 Task: In the Company johnsonandjohnson.com, Log SMS with description: 'Followed up via SMS with a lead who attended our recent webinar.'; Add date: '12 September, 2023' and time 5:00:PM; Add contact from the company's contact and save. Logged in from softage.10@softage.net
Action: Mouse moved to (116, 77)
Screenshot: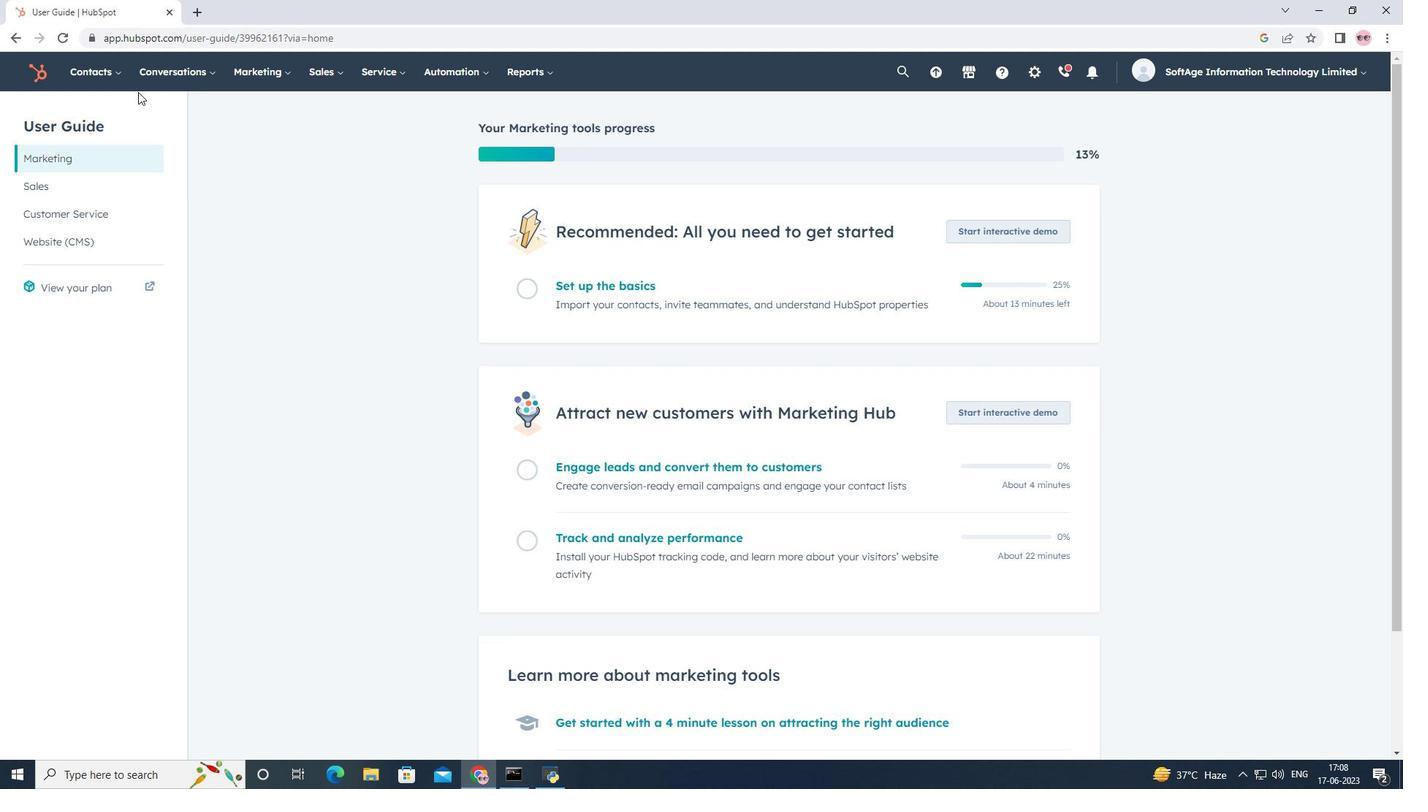 
Action: Mouse pressed left at (116, 77)
Screenshot: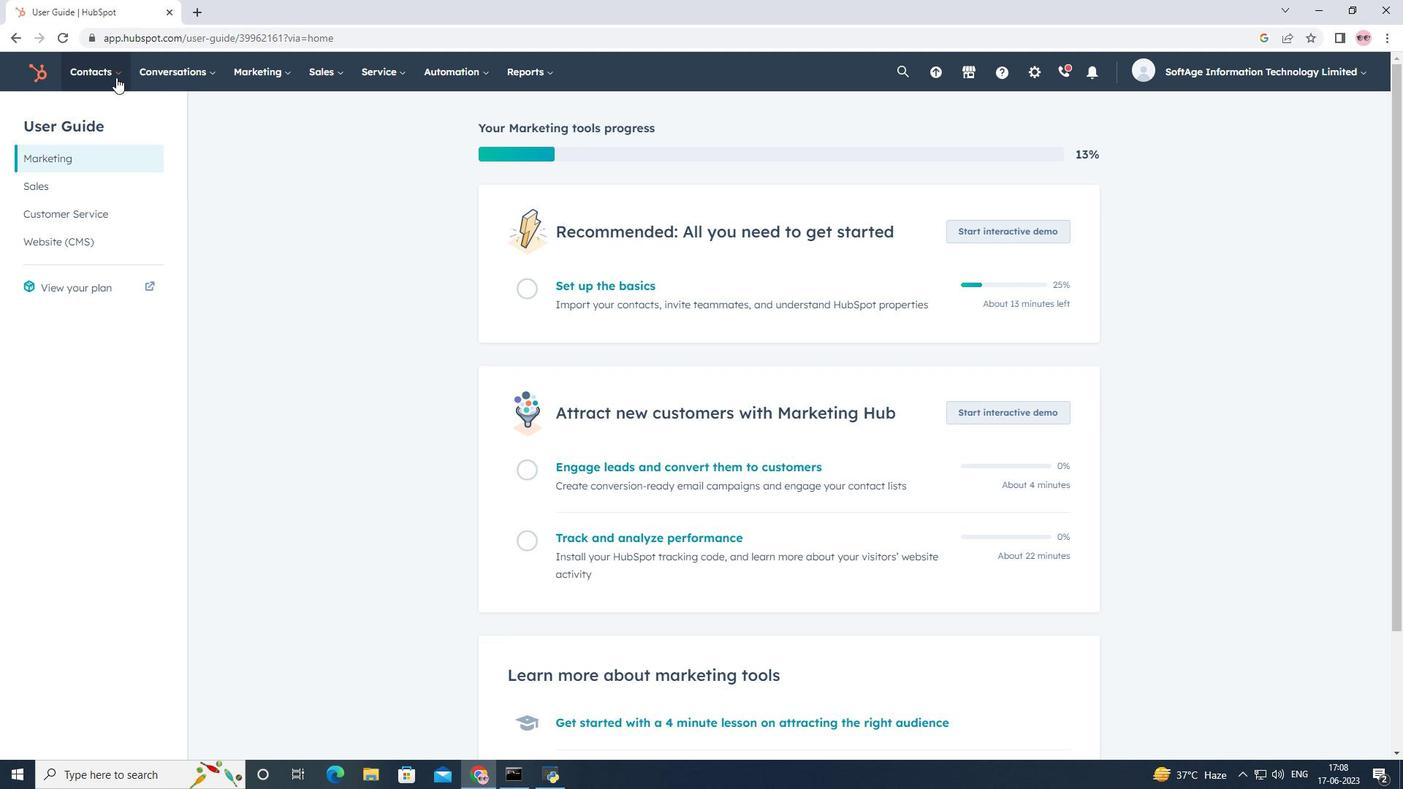 
Action: Mouse moved to (127, 141)
Screenshot: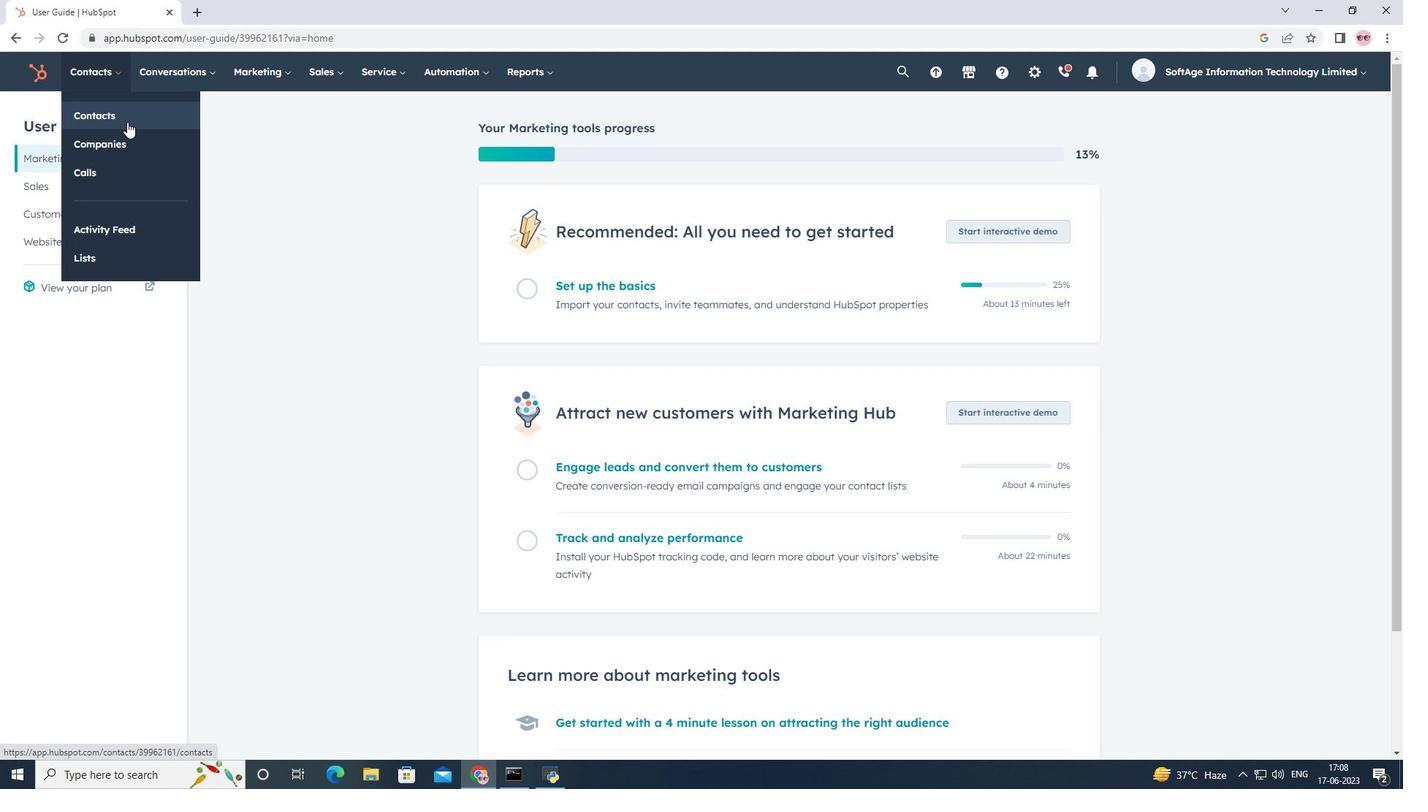 
Action: Mouse pressed left at (127, 141)
Screenshot: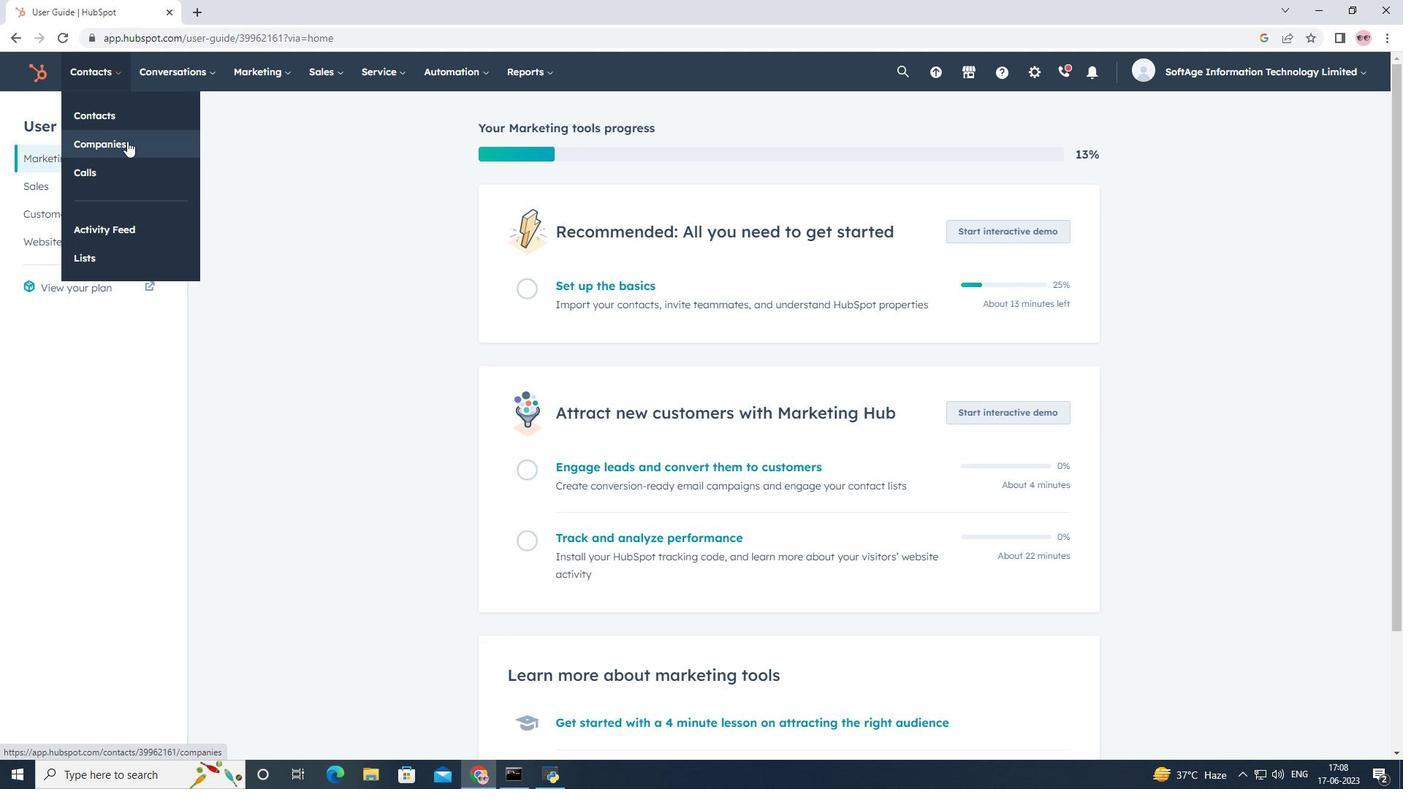 
Action: Mouse moved to (122, 234)
Screenshot: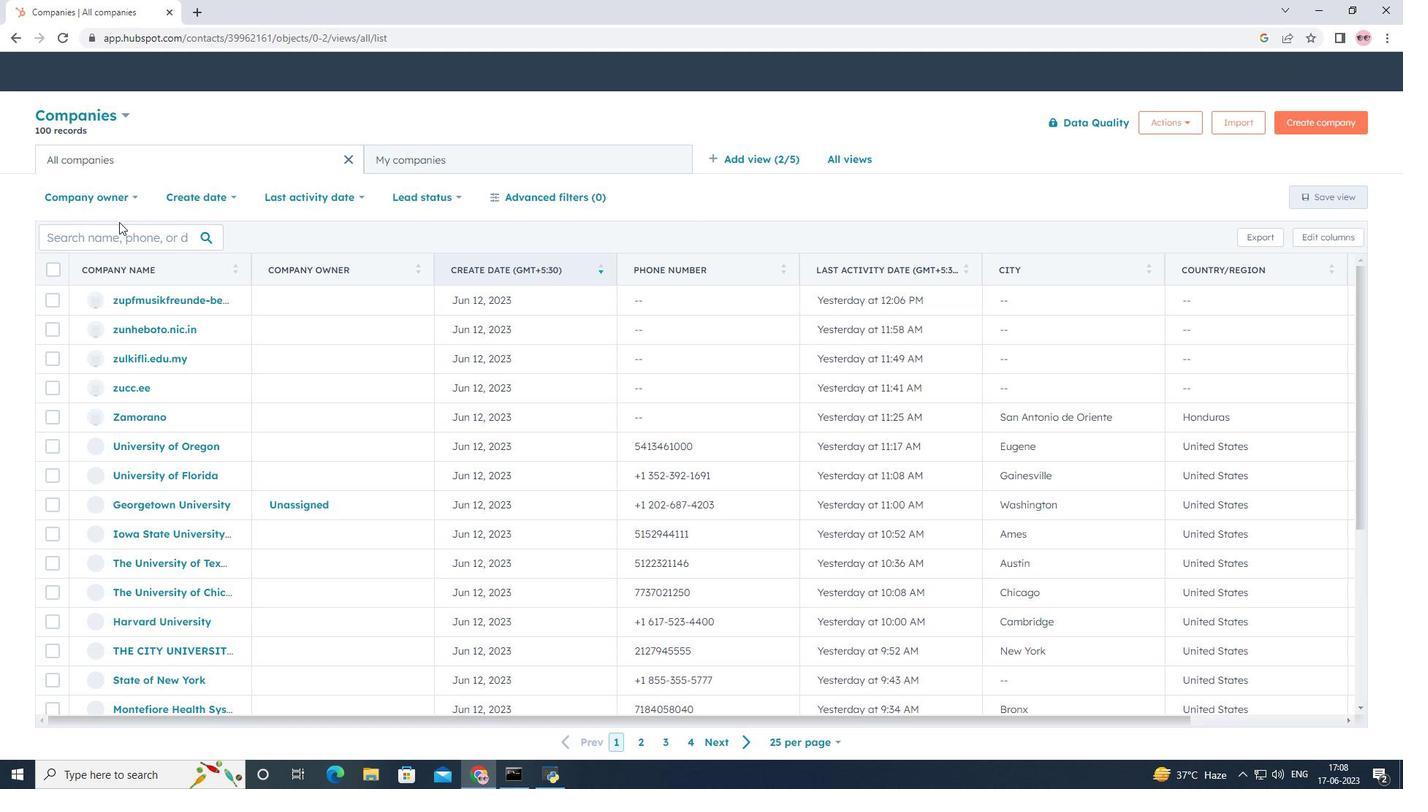 
Action: Mouse pressed left at (122, 234)
Screenshot: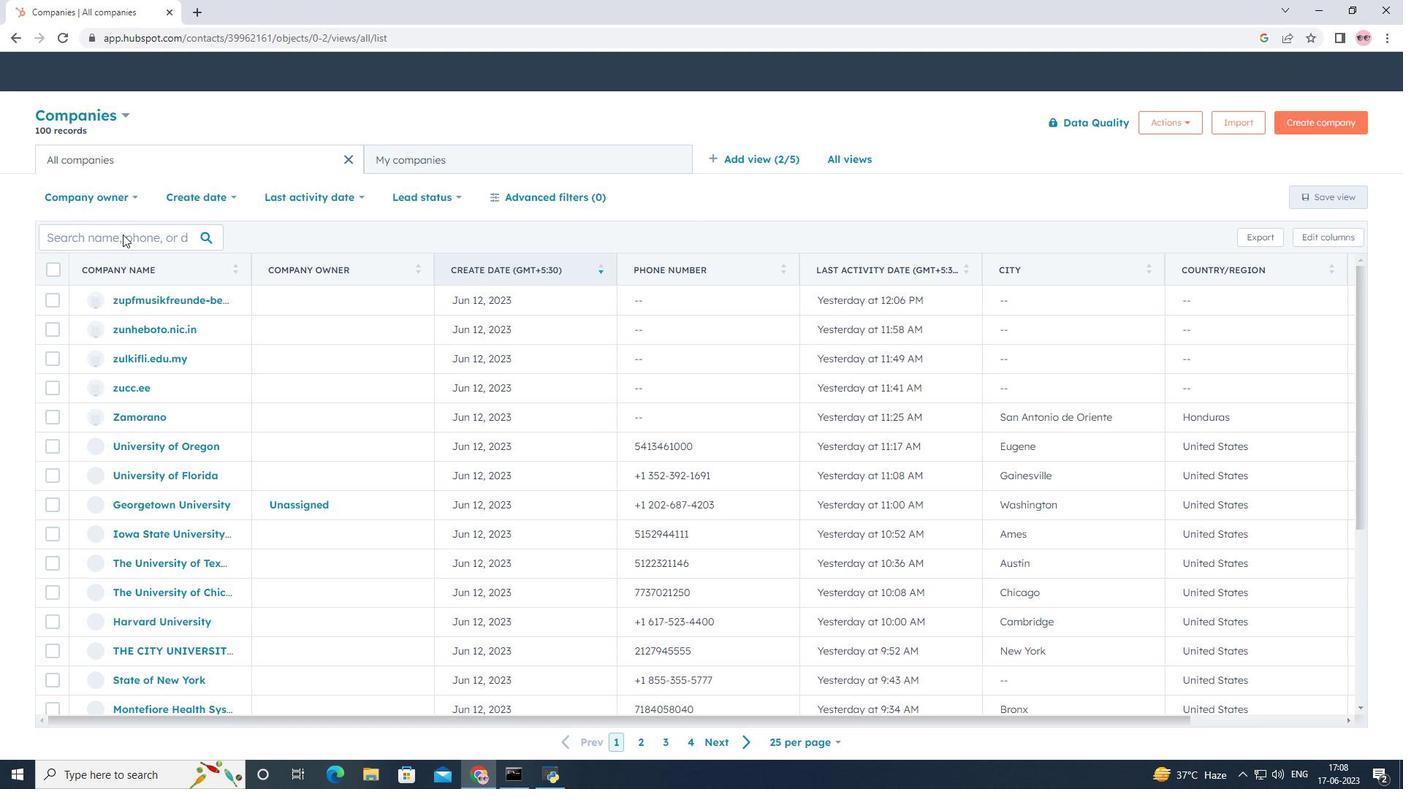 
Action: Key pressed johnsonandjohnson.com
Screenshot: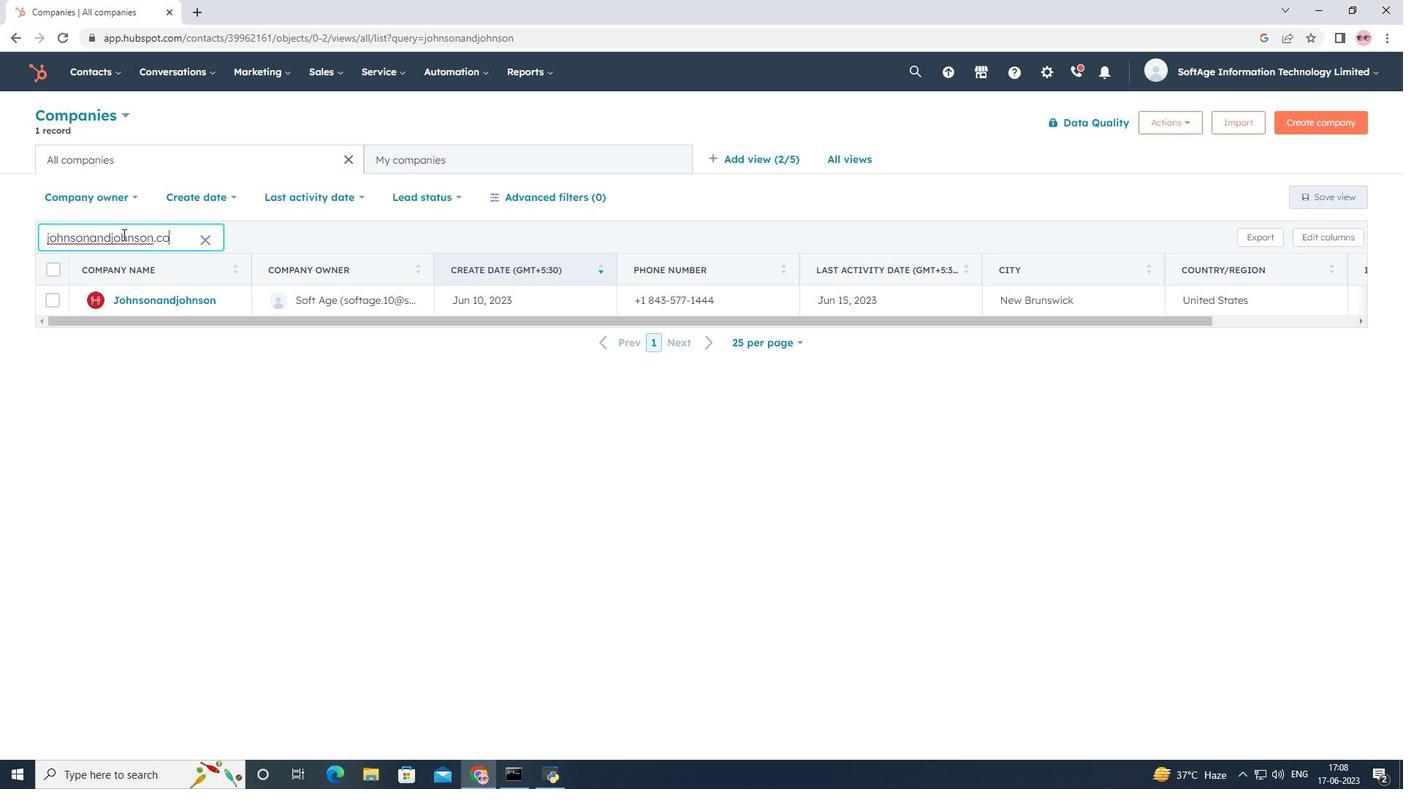 
Action: Mouse moved to (154, 301)
Screenshot: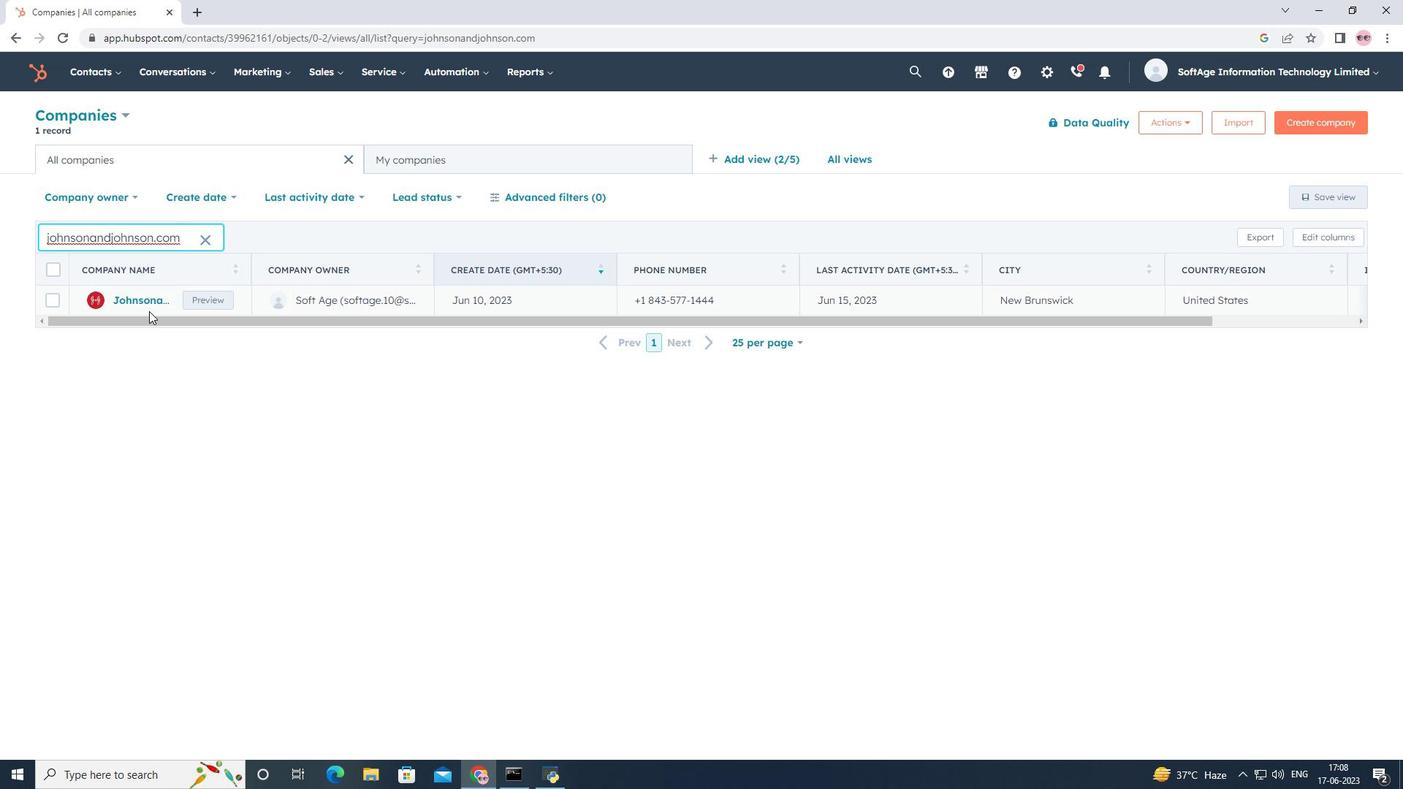 
Action: Mouse pressed left at (154, 301)
Screenshot: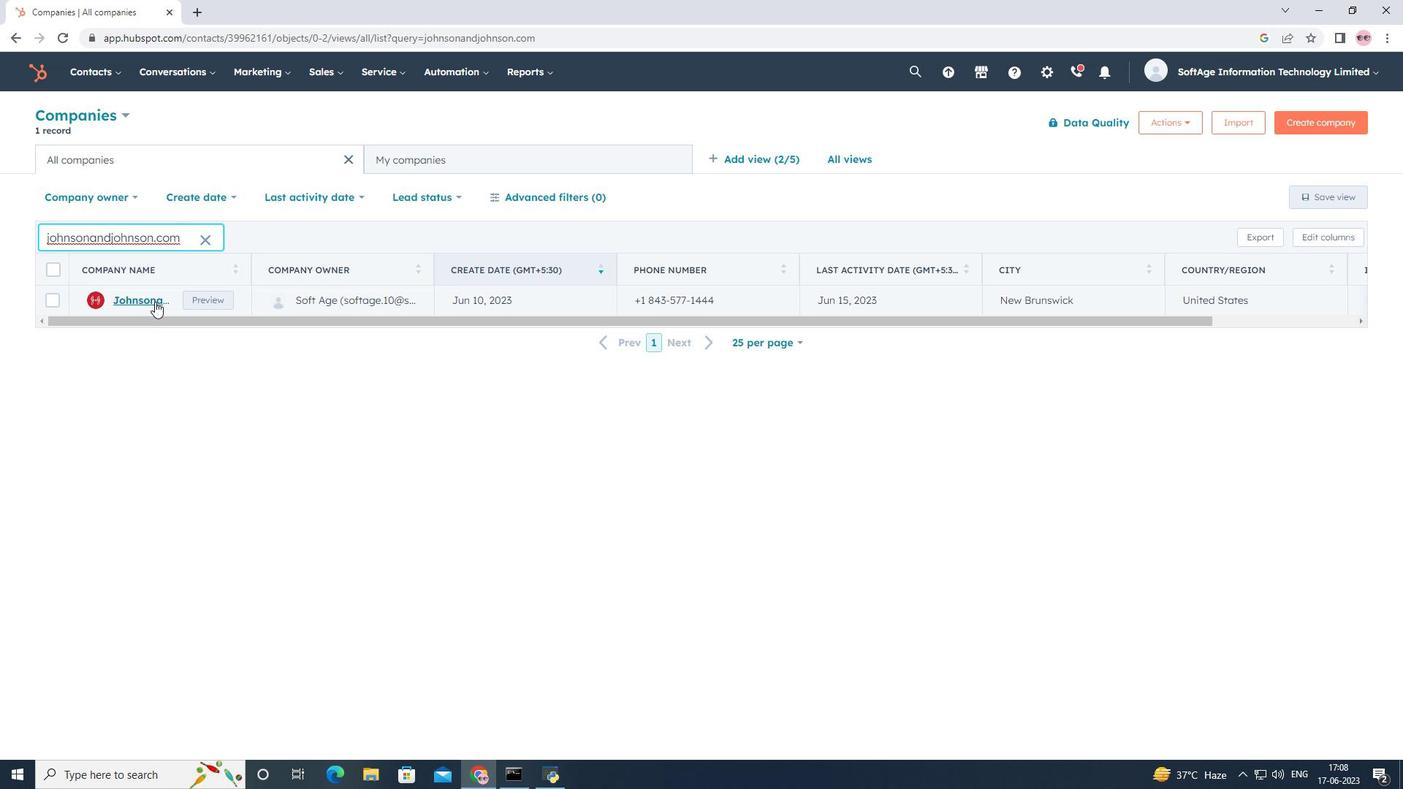 
Action: Mouse moved to (292, 238)
Screenshot: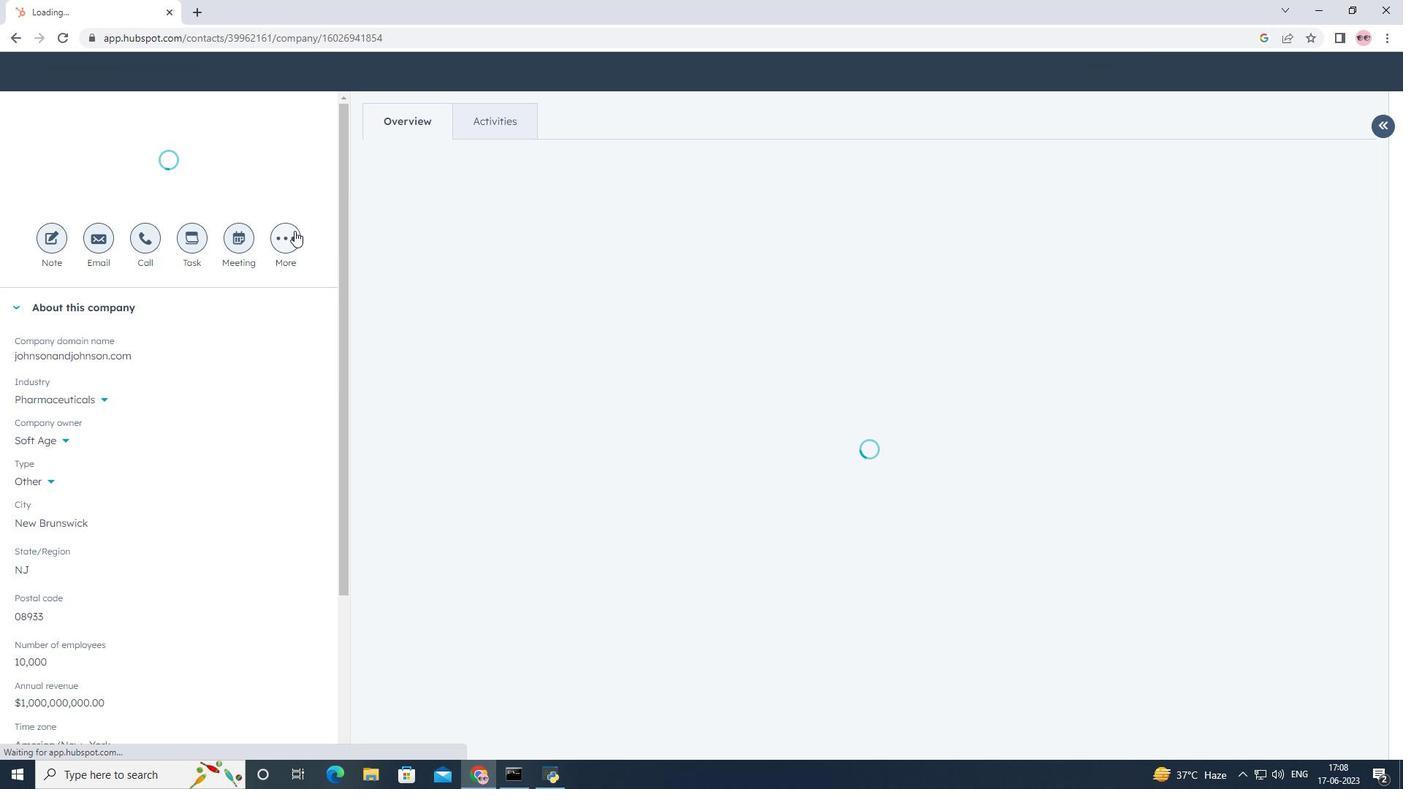 
Action: Mouse pressed left at (292, 238)
Screenshot: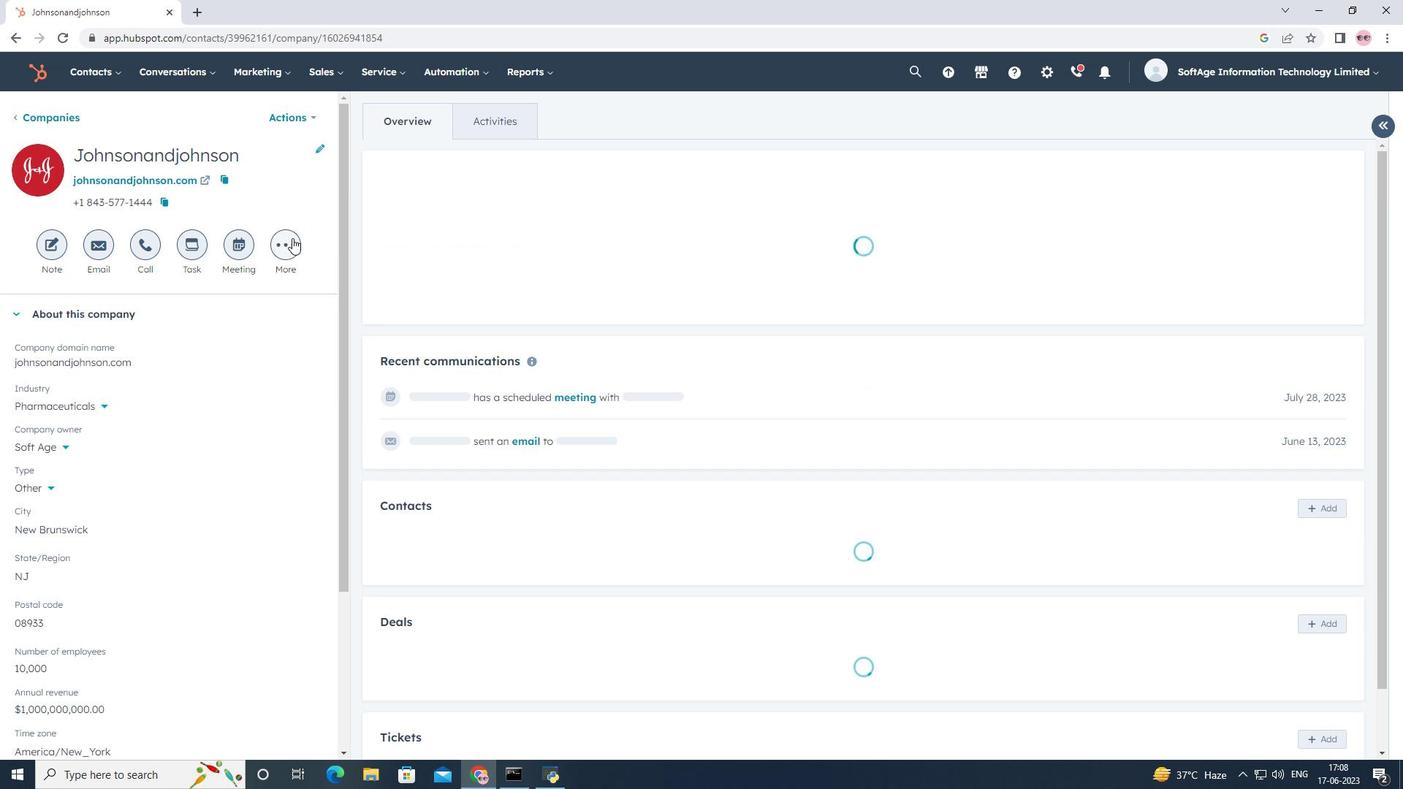 
Action: Mouse moved to (312, 282)
Screenshot: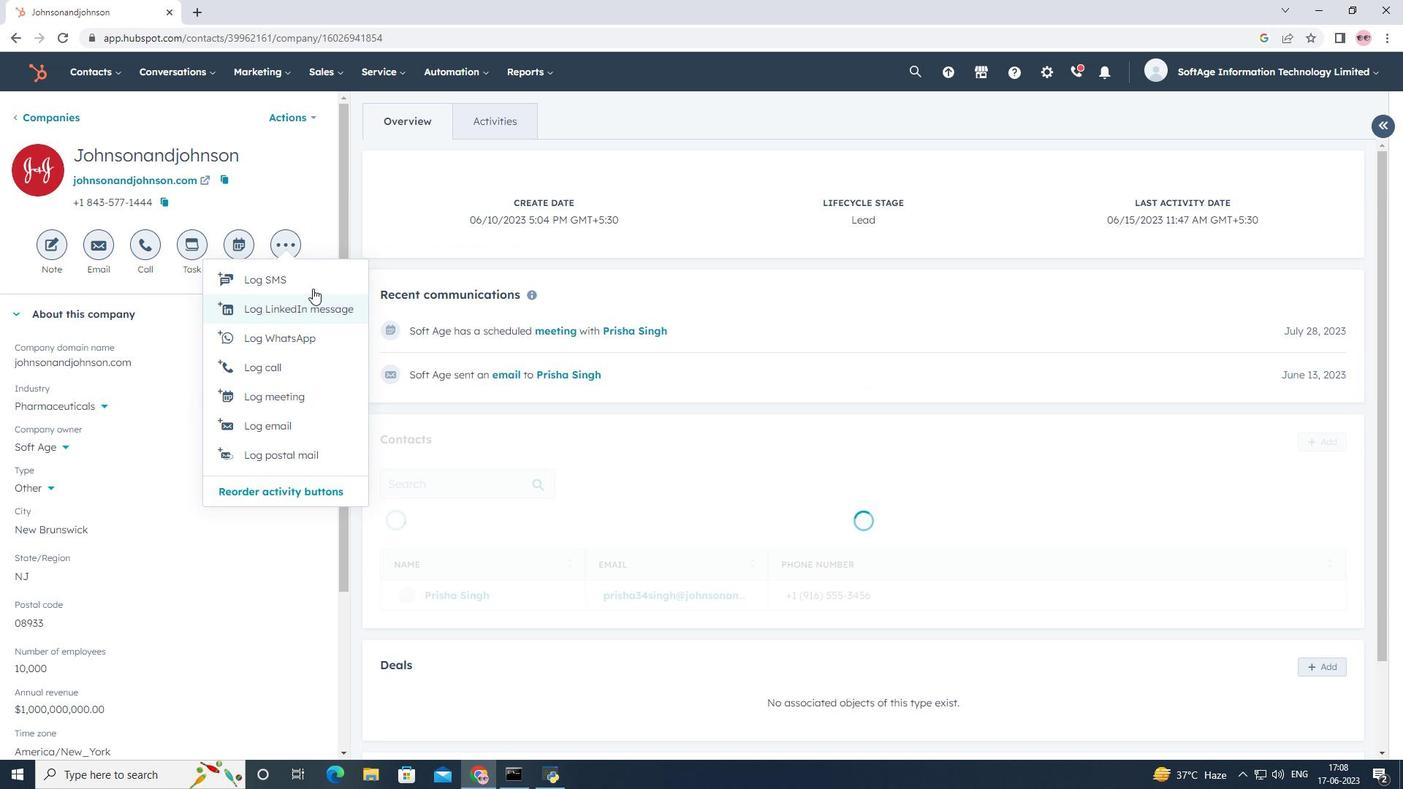 
Action: Mouse pressed left at (312, 282)
Screenshot: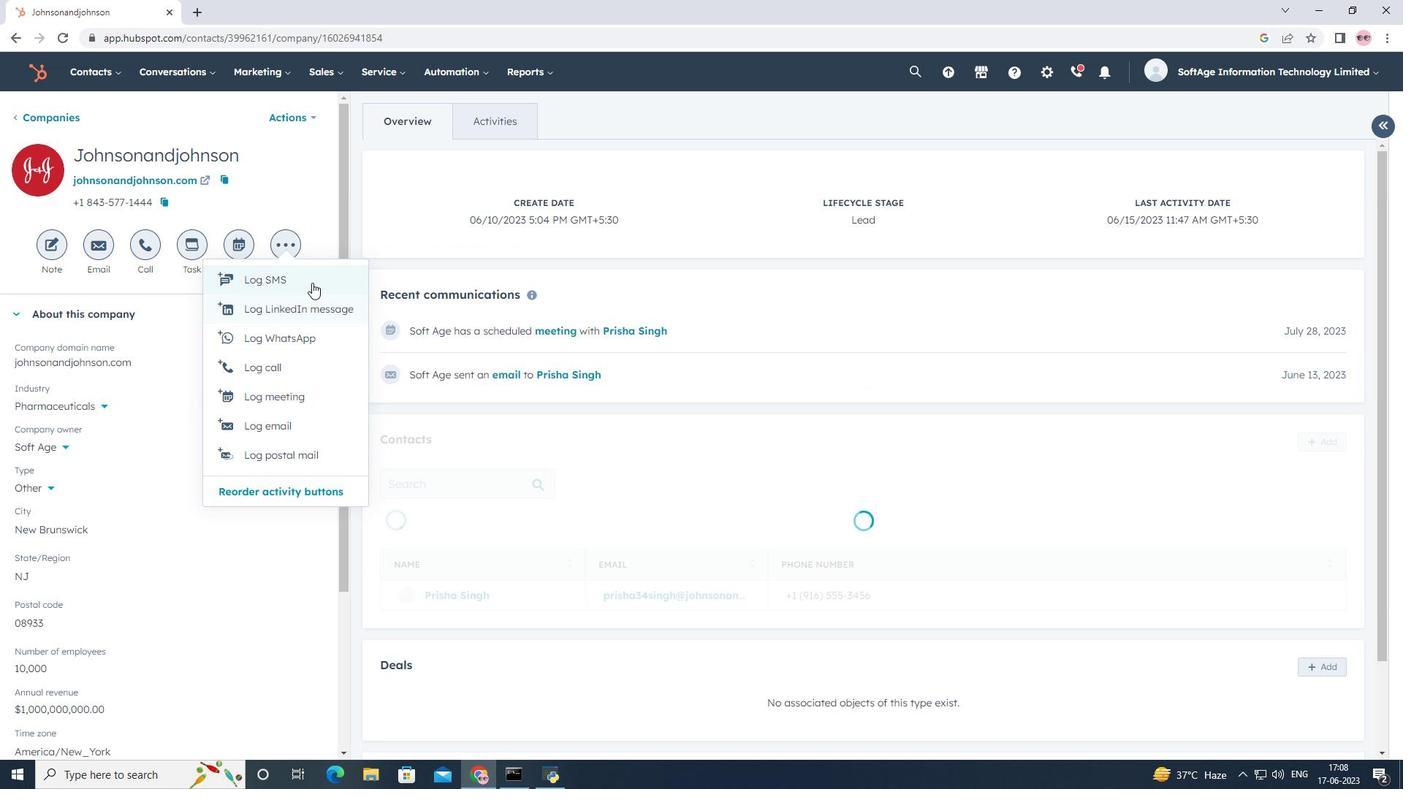 
Action: Mouse moved to (971, 561)
Screenshot: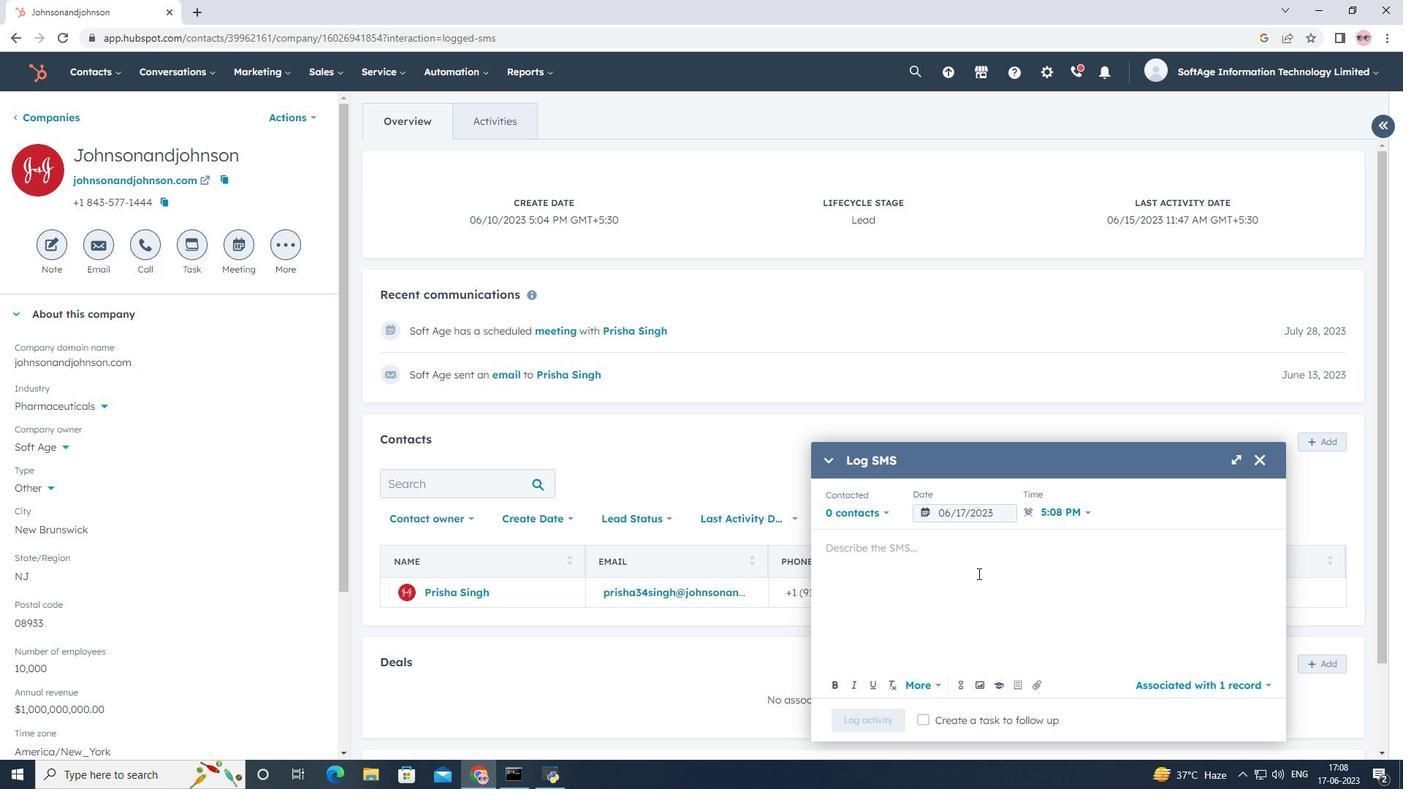 
Action: Mouse pressed left at (971, 561)
Screenshot: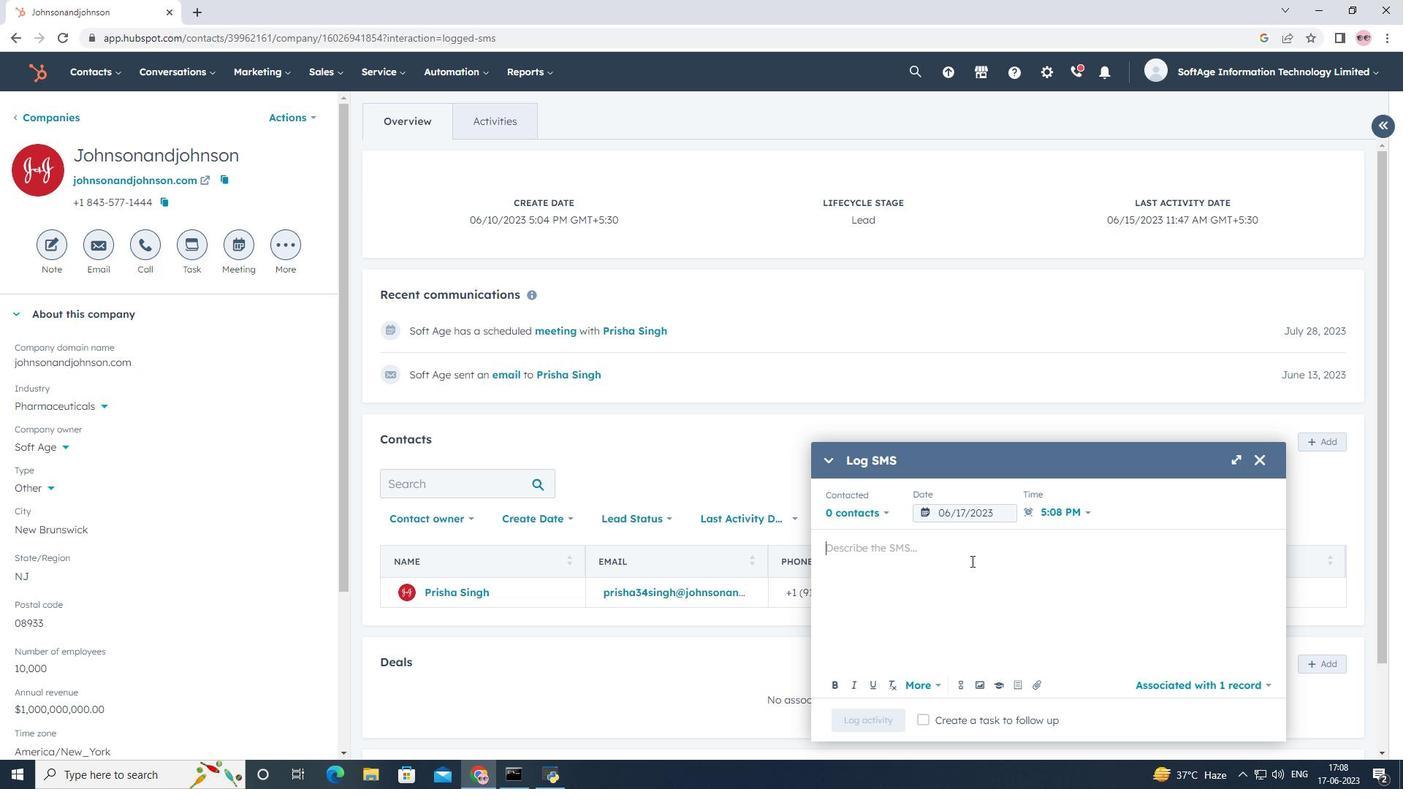
Action: Key pressed <Key.shift><Key.shift>Folloe<Key.backspace>wed<Key.space>up<Key.space>via<Key.space><Key.shift>SMS<Key.space>with<Key.space>a<Key.space>lead<Key.space>who<Key.space>attended<Key.space>our<Key.space>recent<Key.space>webinar.
Screenshot: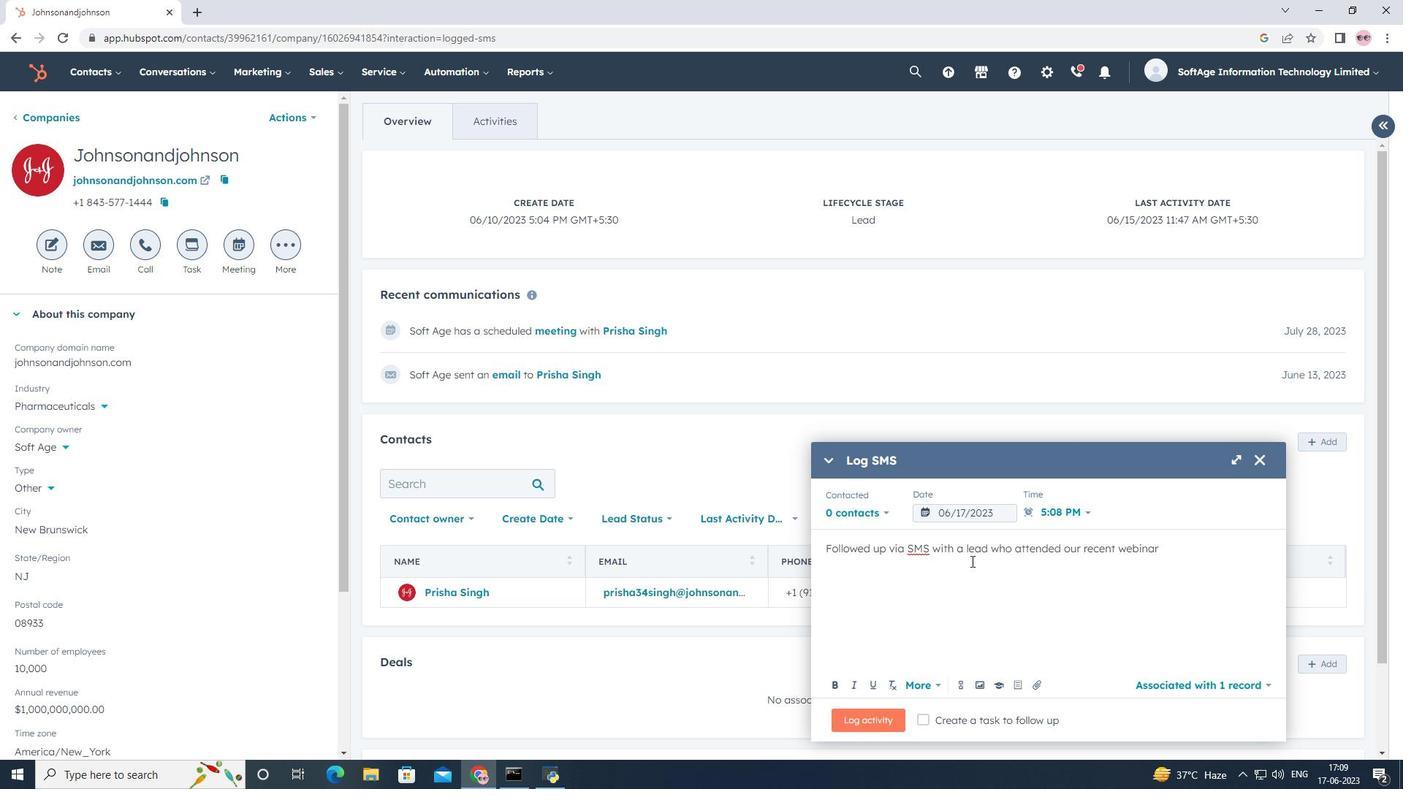 
Action: Mouse moved to (993, 511)
Screenshot: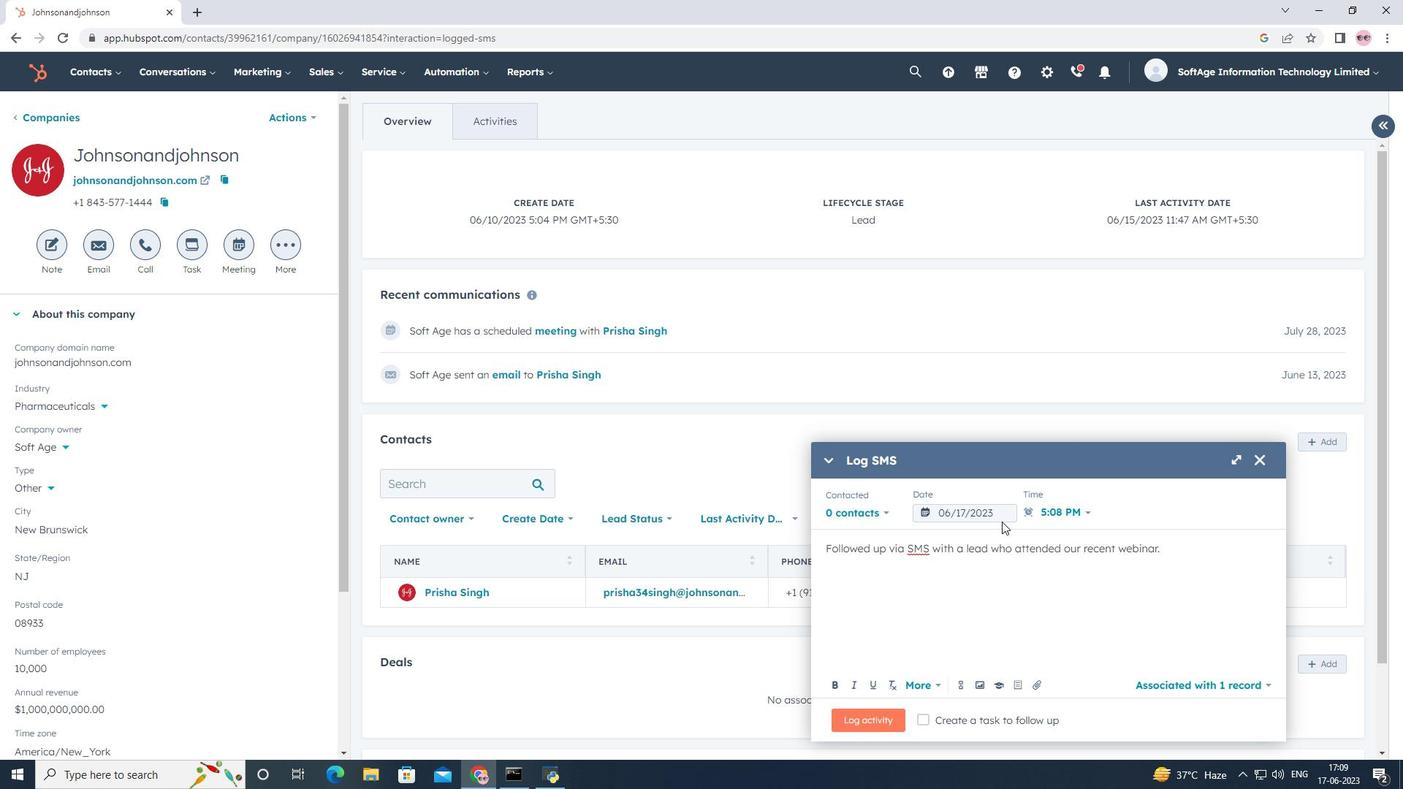 
Action: Mouse pressed left at (993, 511)
Screenshot: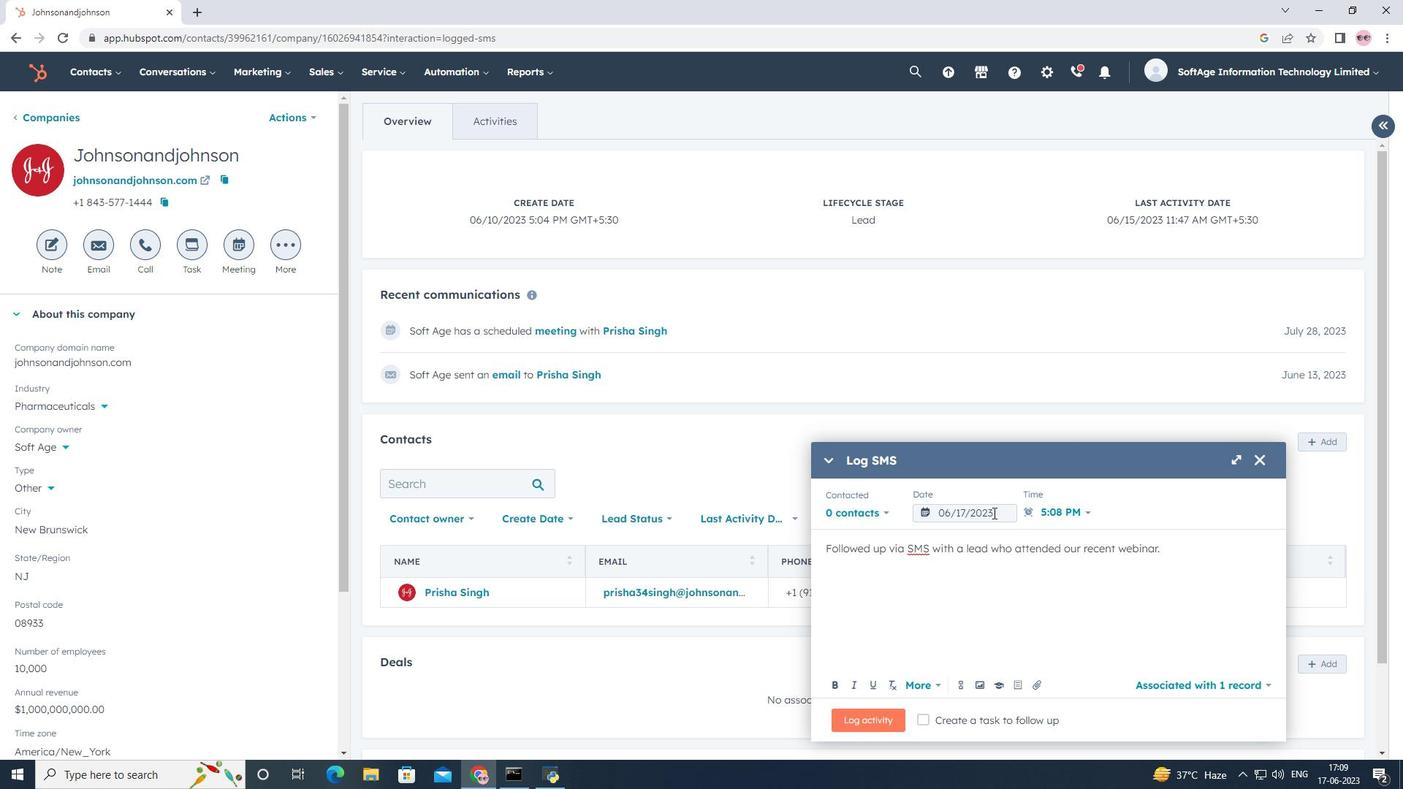
Action: Mouse moved to (1111, 278)
Screenshot: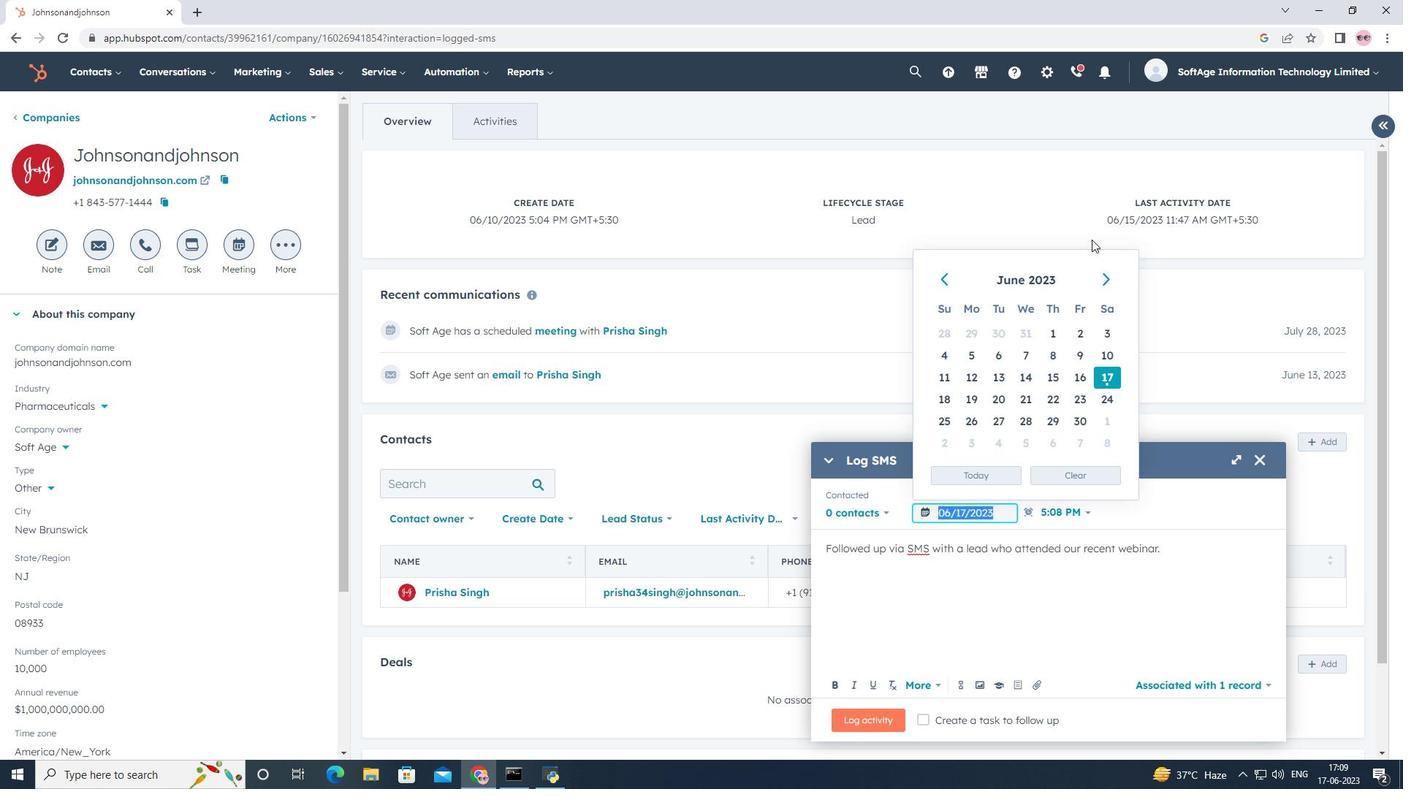 
Action: Mouse pressed left at (1111, 278)
Screenshot: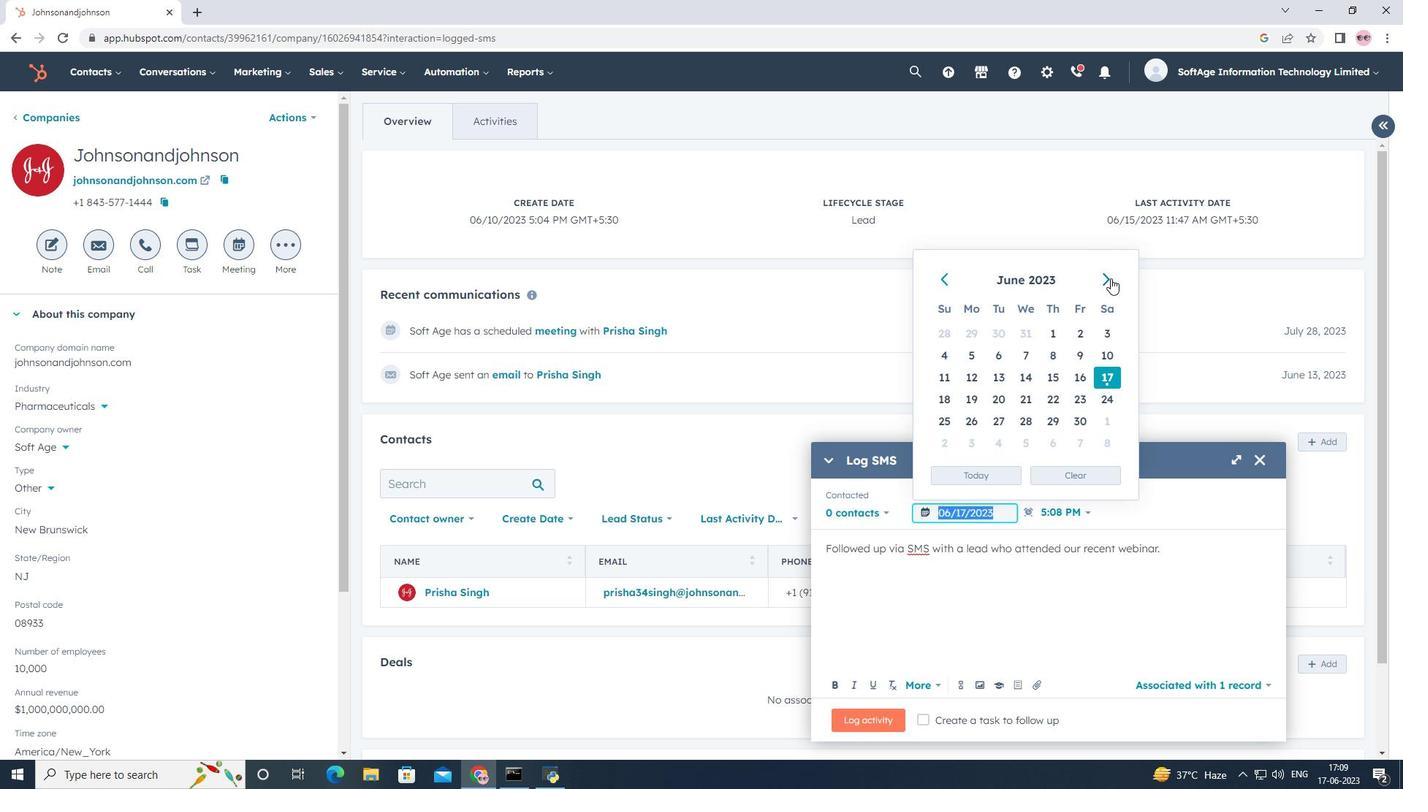 
Action: Mouse pressed left at (1111, 278)
Screenshot: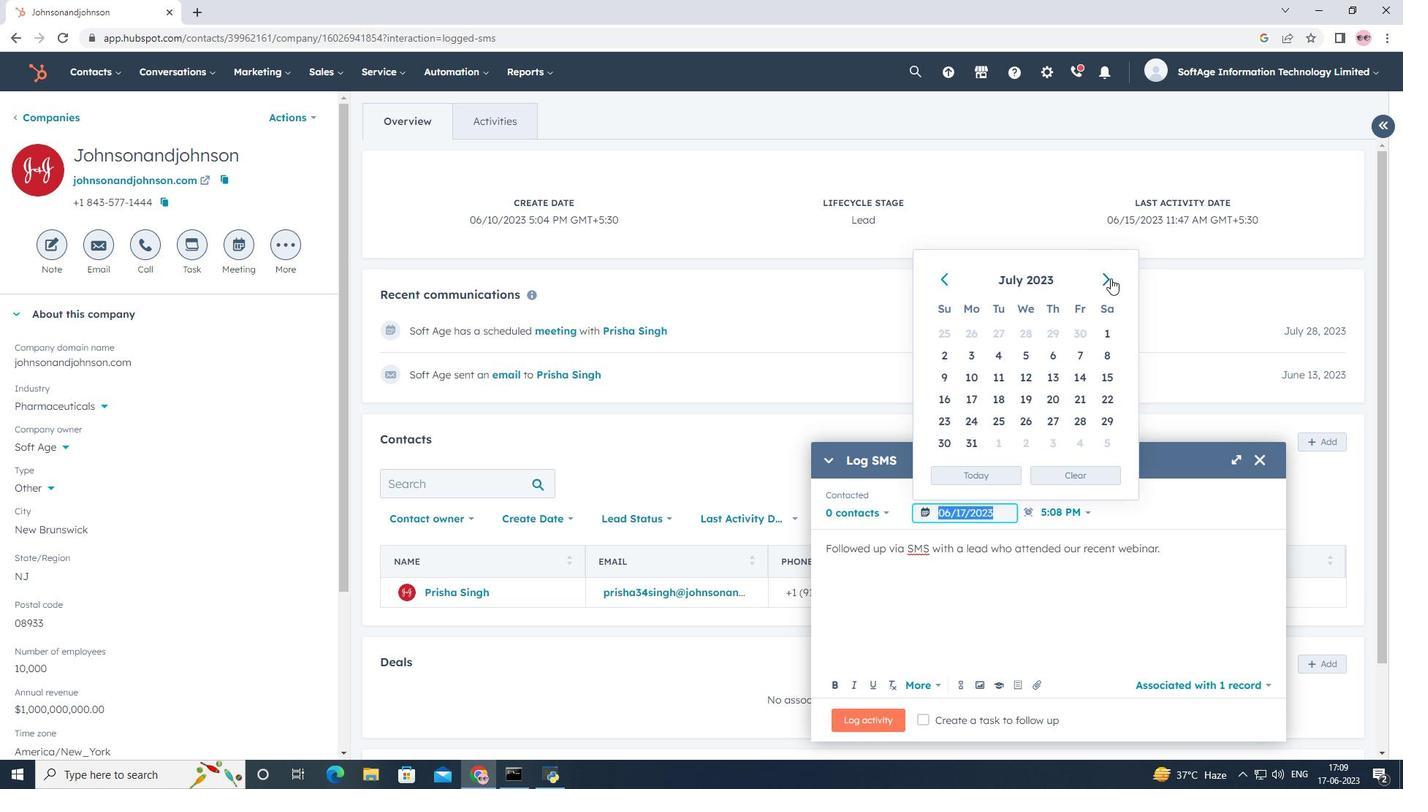 
Action: Mouse pressed left at (1111, 278)
Screenshot: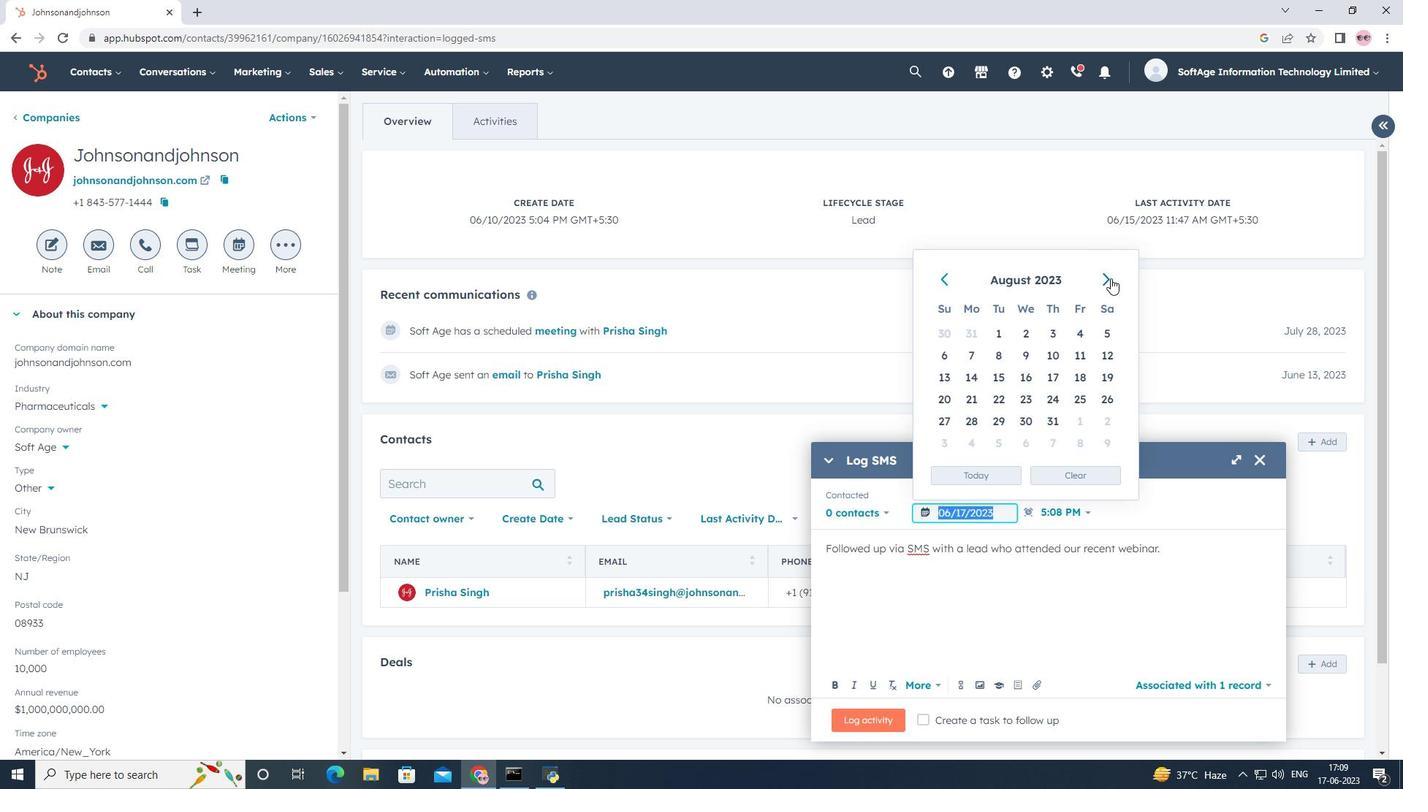 
Action: Mouse moved to (994, 379)
Screenshot: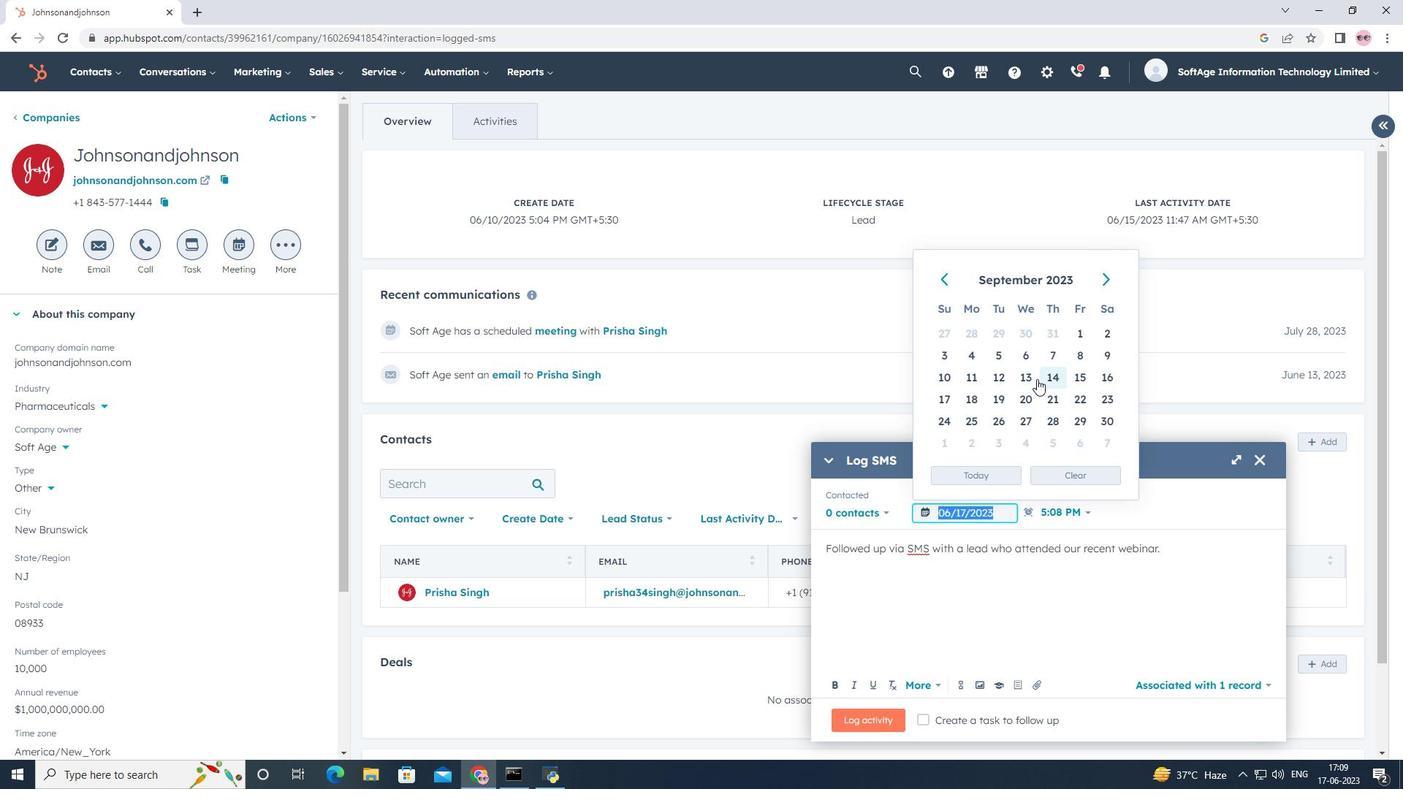 
Action: Mouse pressed left at (994, 379)
Screenshot: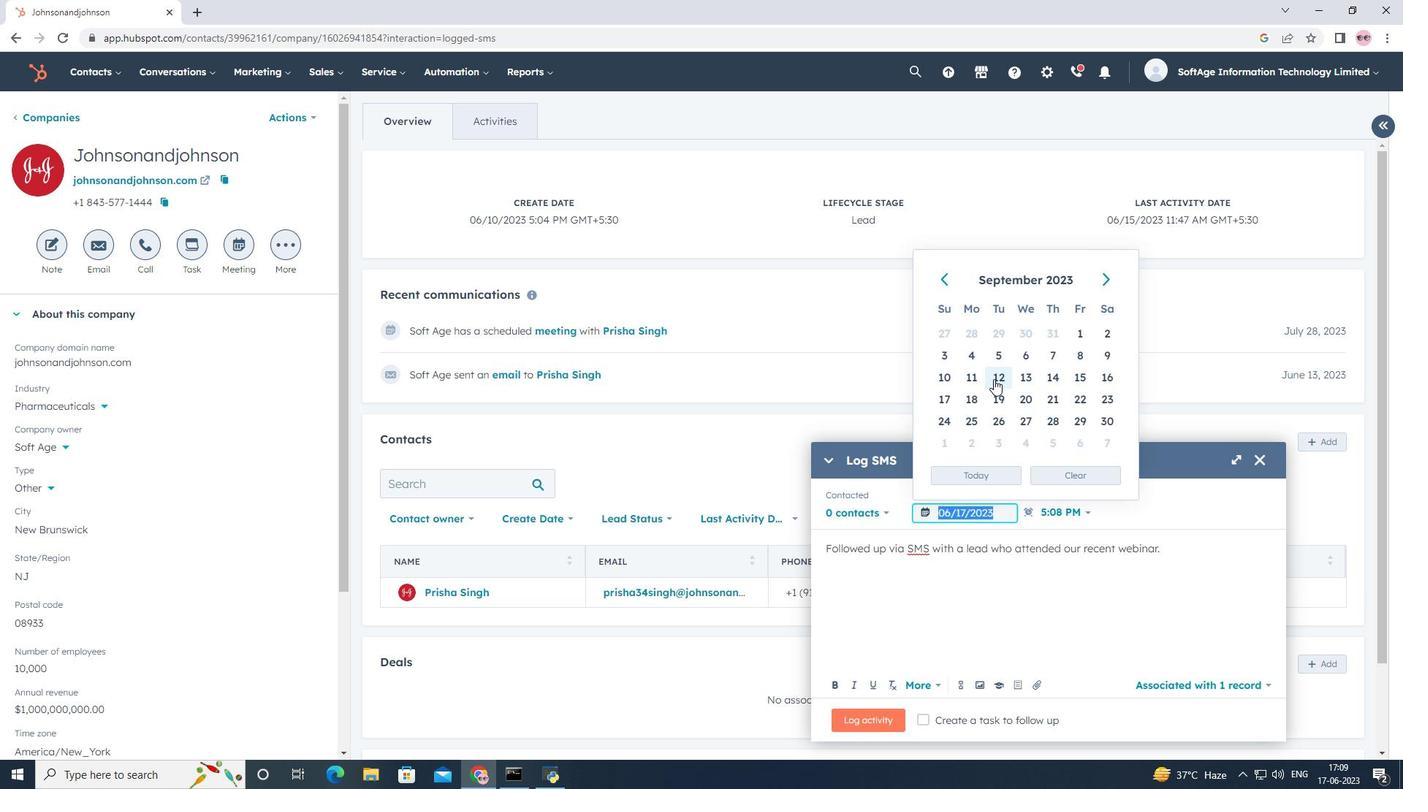 
Action: Mouse moved to (1084, 509)
Screenshot: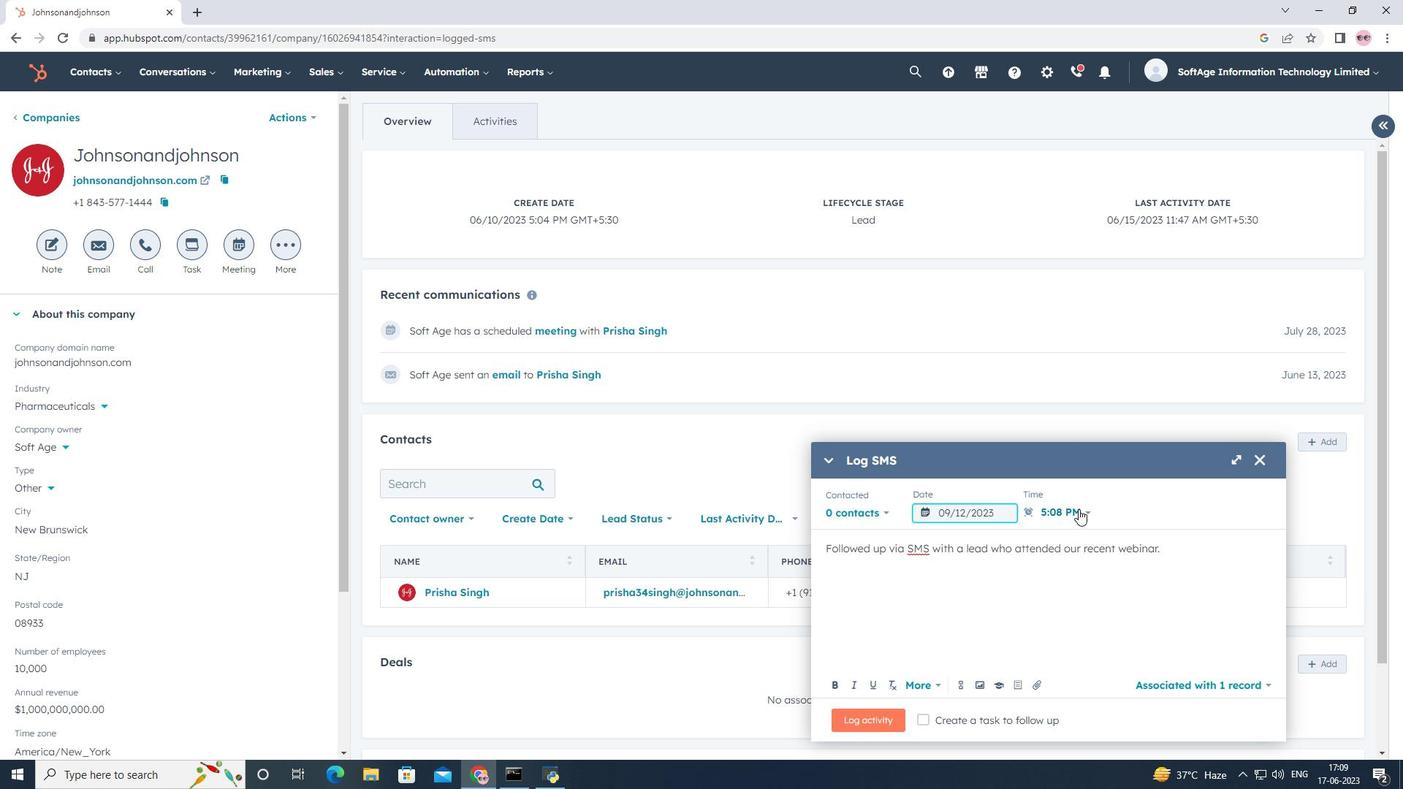 
Action: Mouse pressed left at (1084, 509)
Screenshot: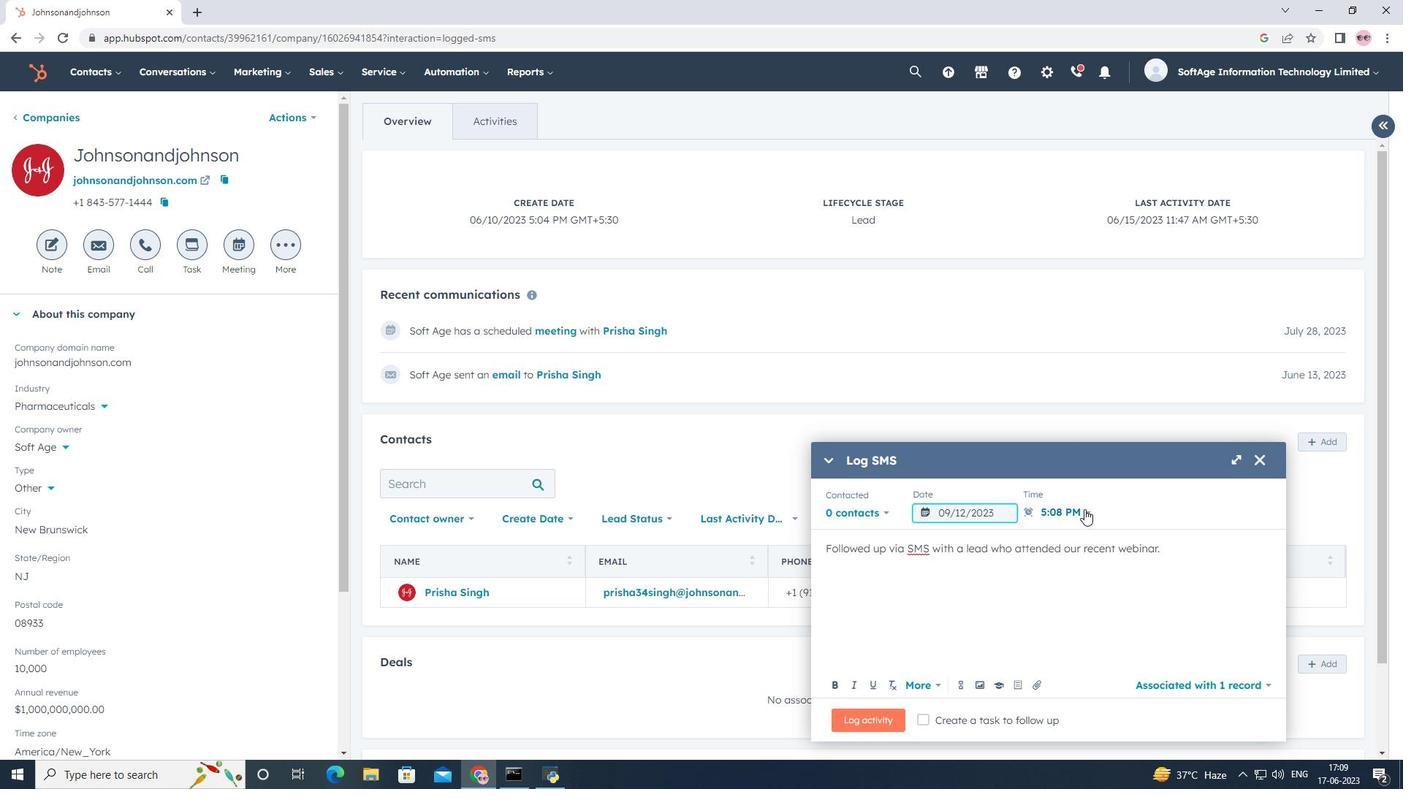 
Action: Mouse moved to (999, 707)
Screenshot: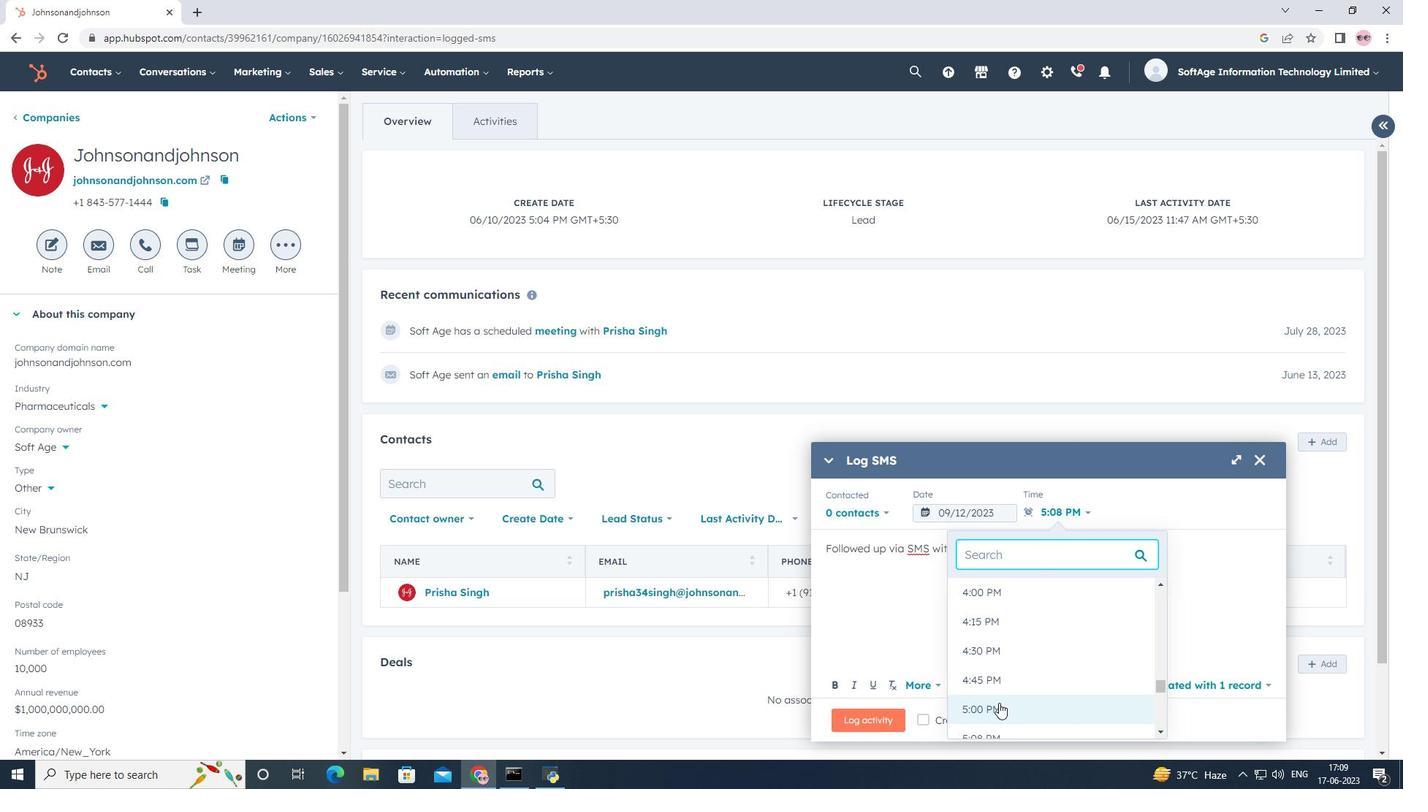 
Action: Mouse pressed left at (999, 707)
Screenshot: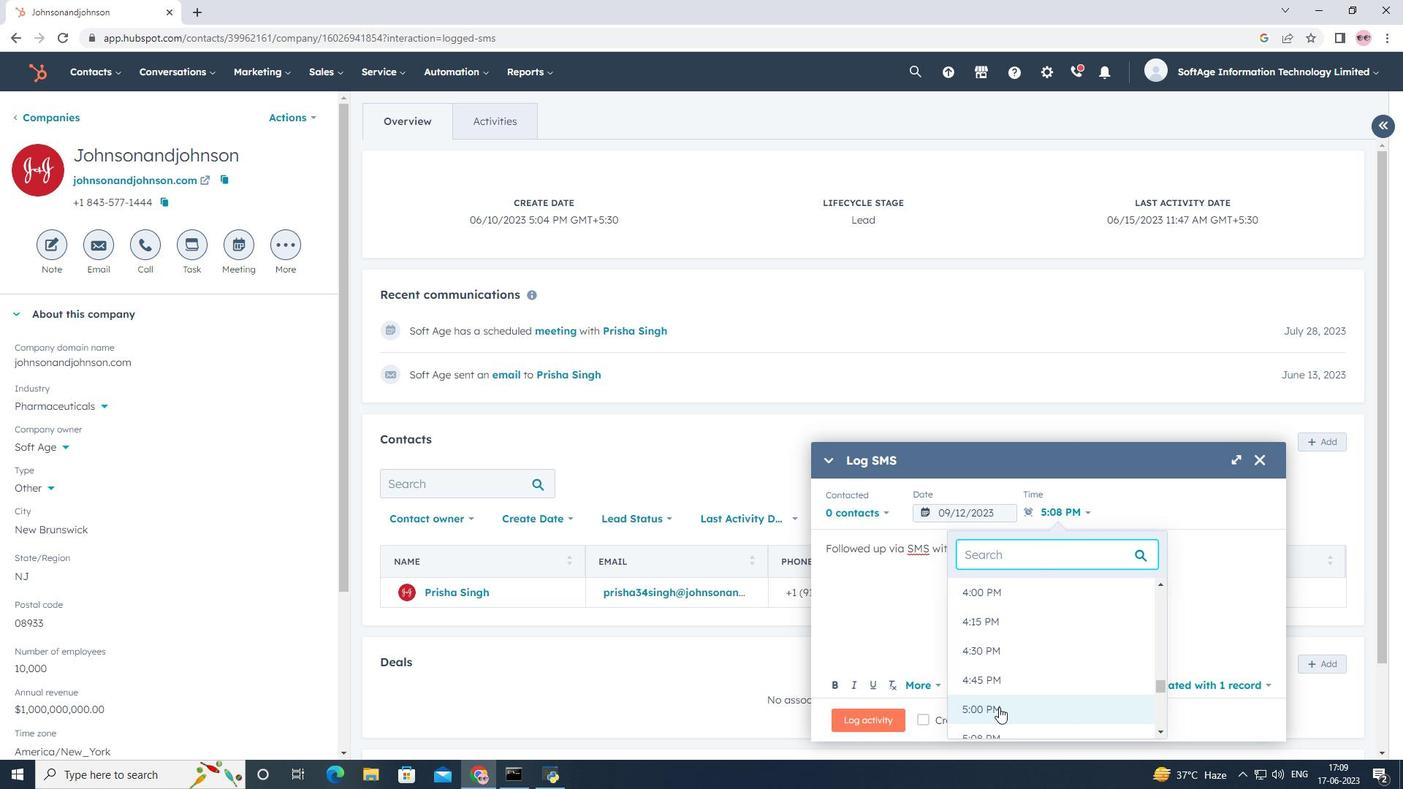 
Action: Mouse moved to (883, 515)
Screenshot: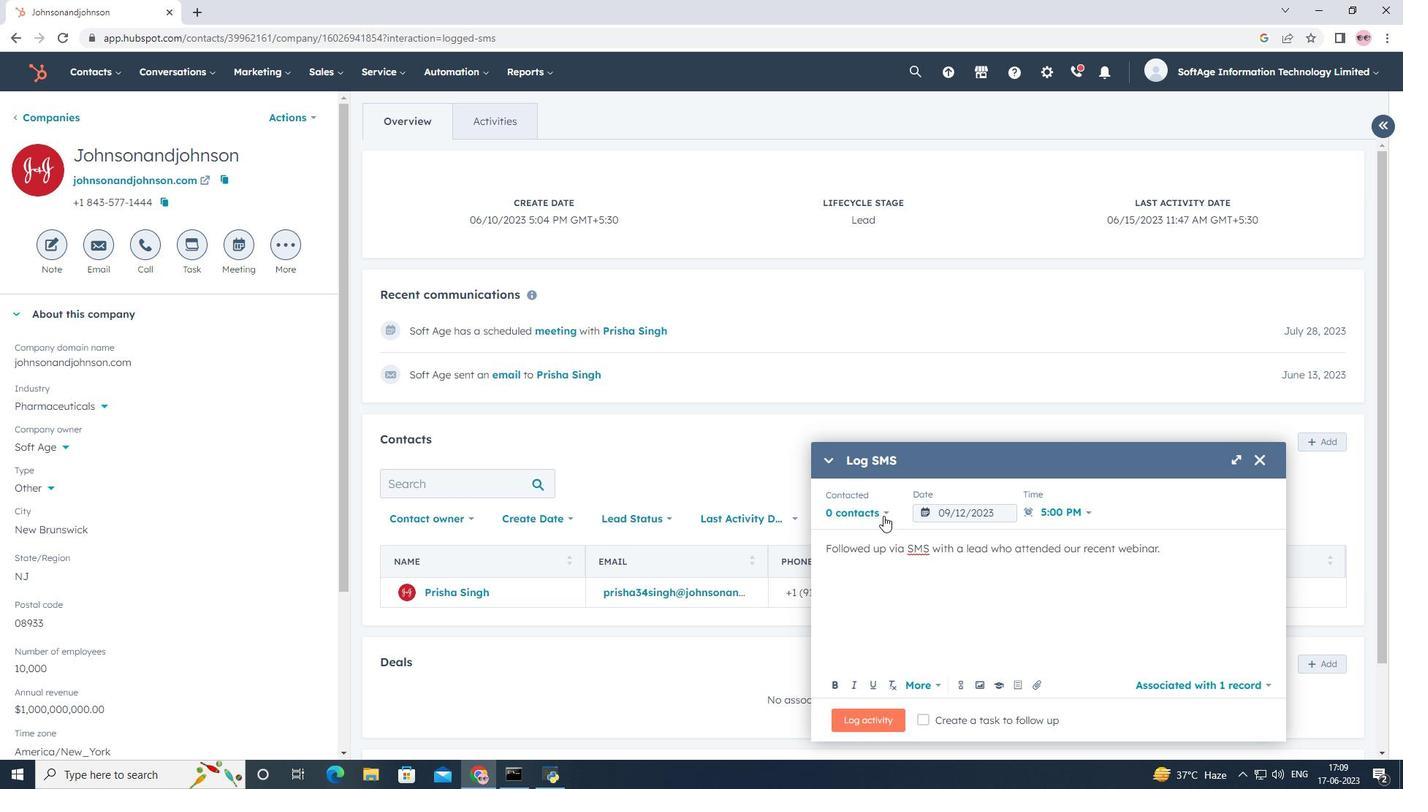 
Action: Mouse pressed left at (883, 515)
Screenshot: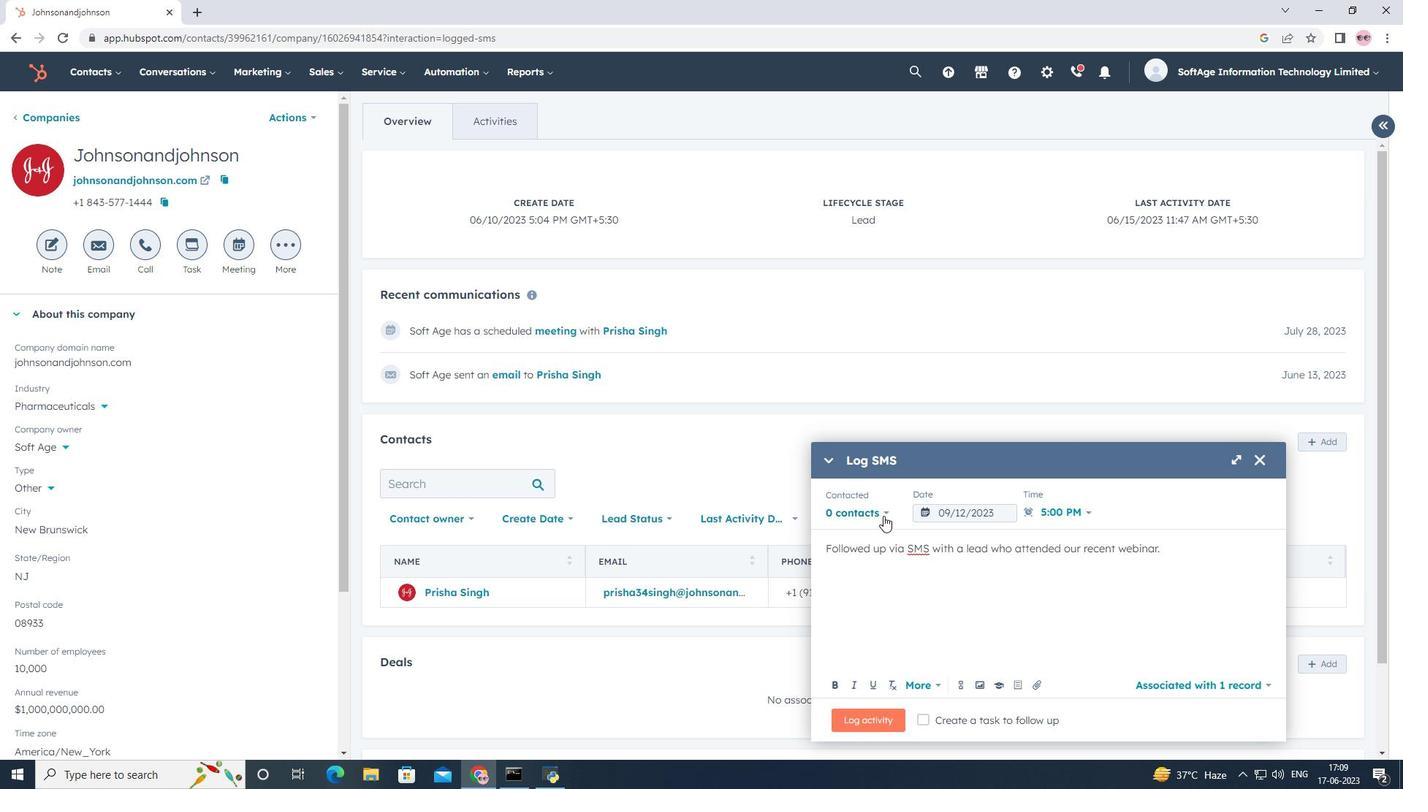 
Action: Mouse moved to (894, 590)
Screenshot: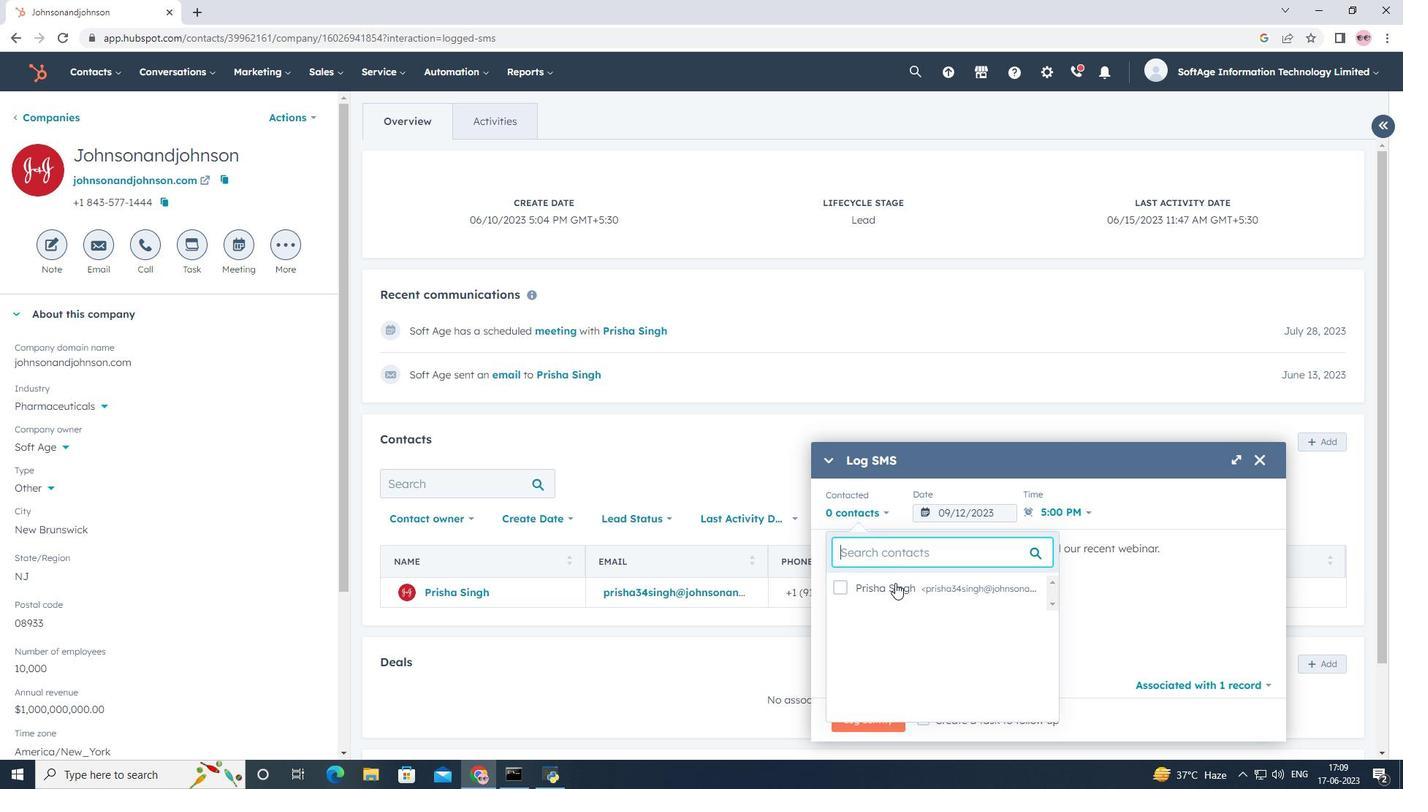 
Action: Mouse pressed left at (894, 590)
Screenshot: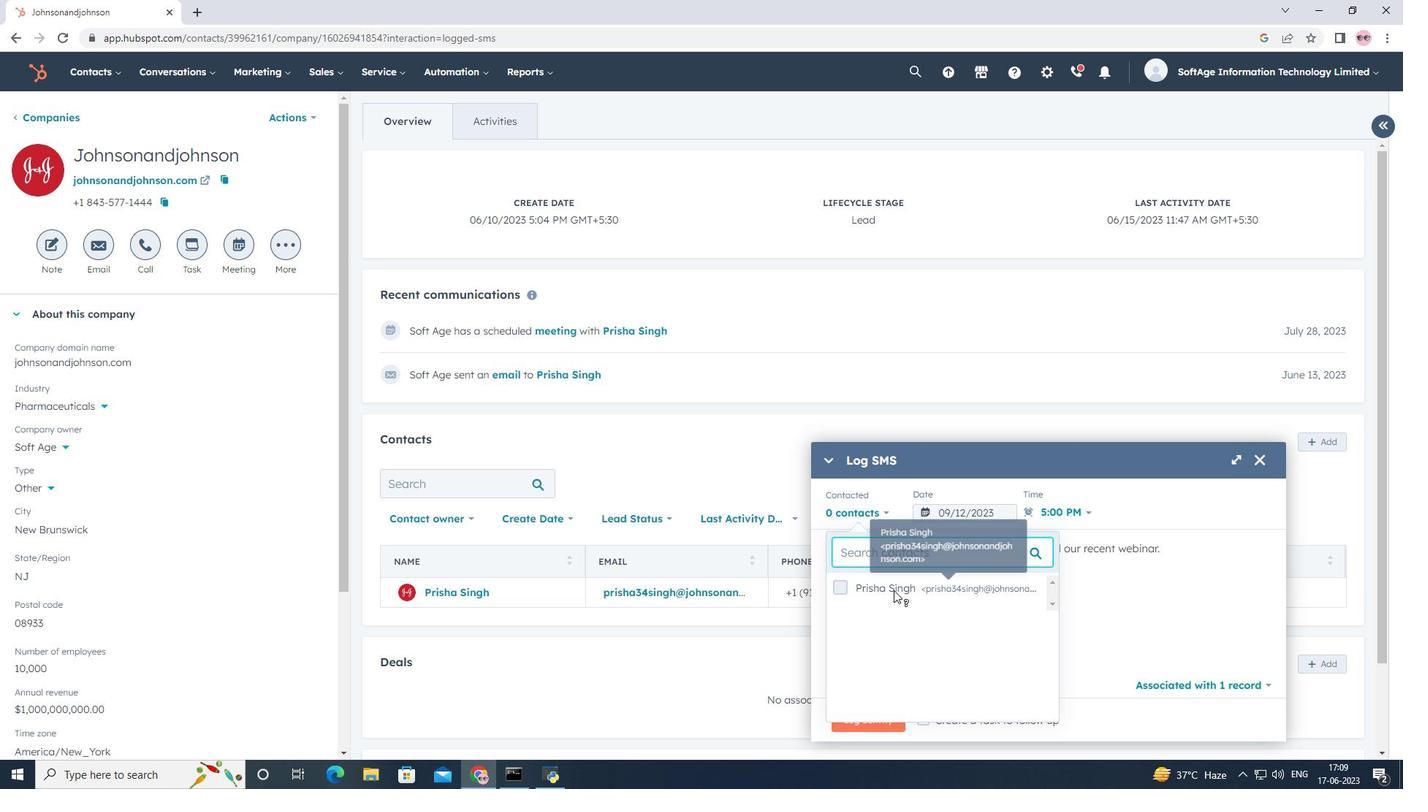 
Action: Mouse moved to (1121, 595)
Screenshot: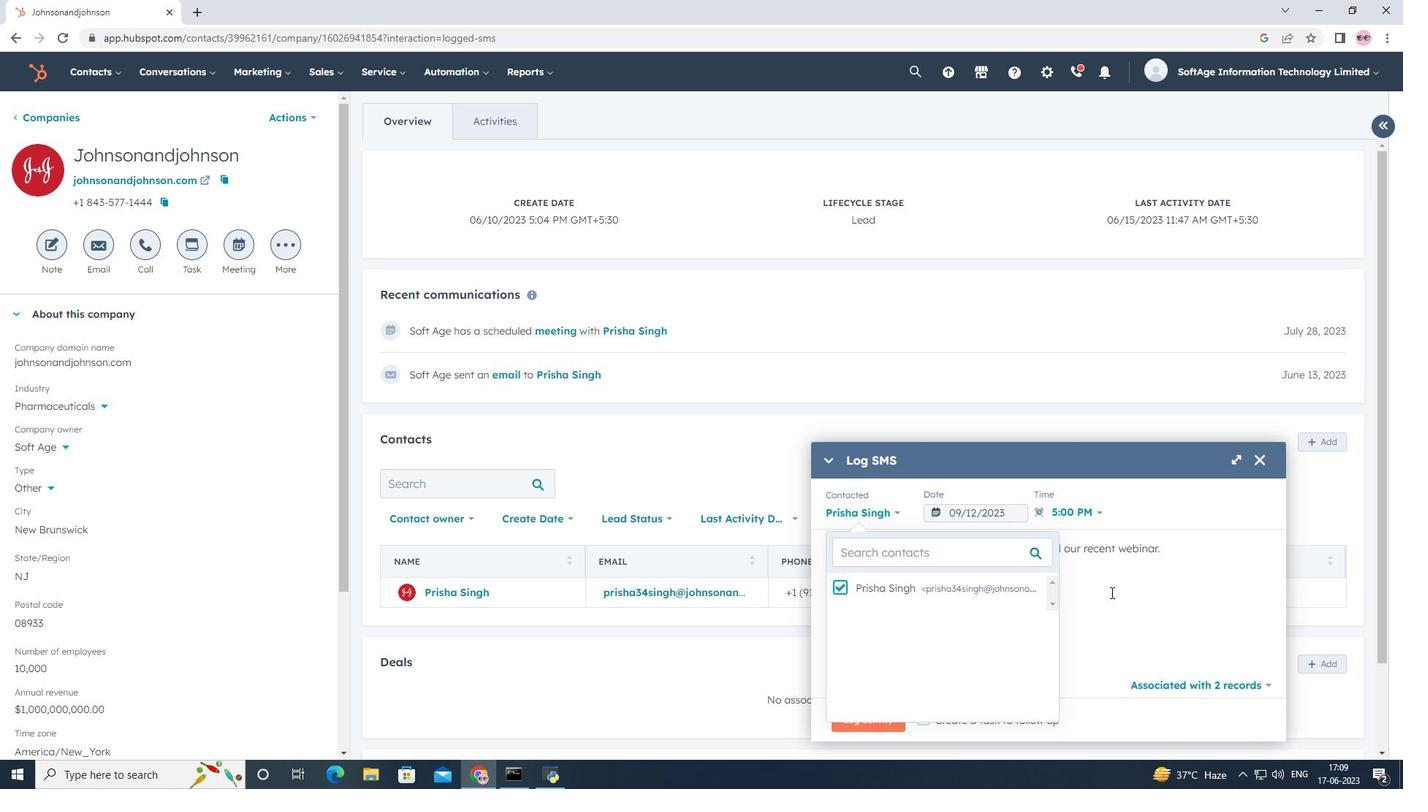 
Action: Mouse pressed left at (1121, 595)
Screenshot: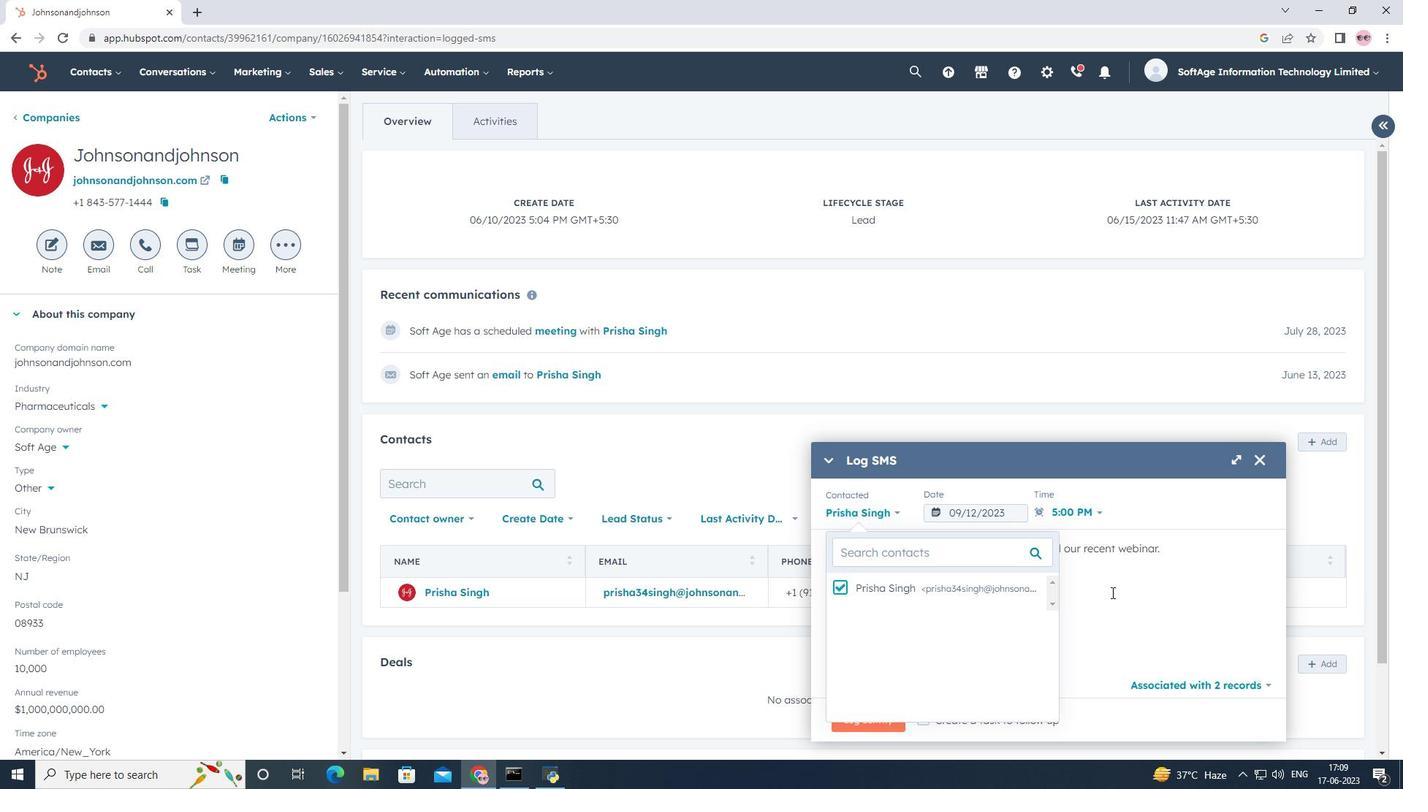 
Action: Mouse moved to (855, 720)
Screenshot: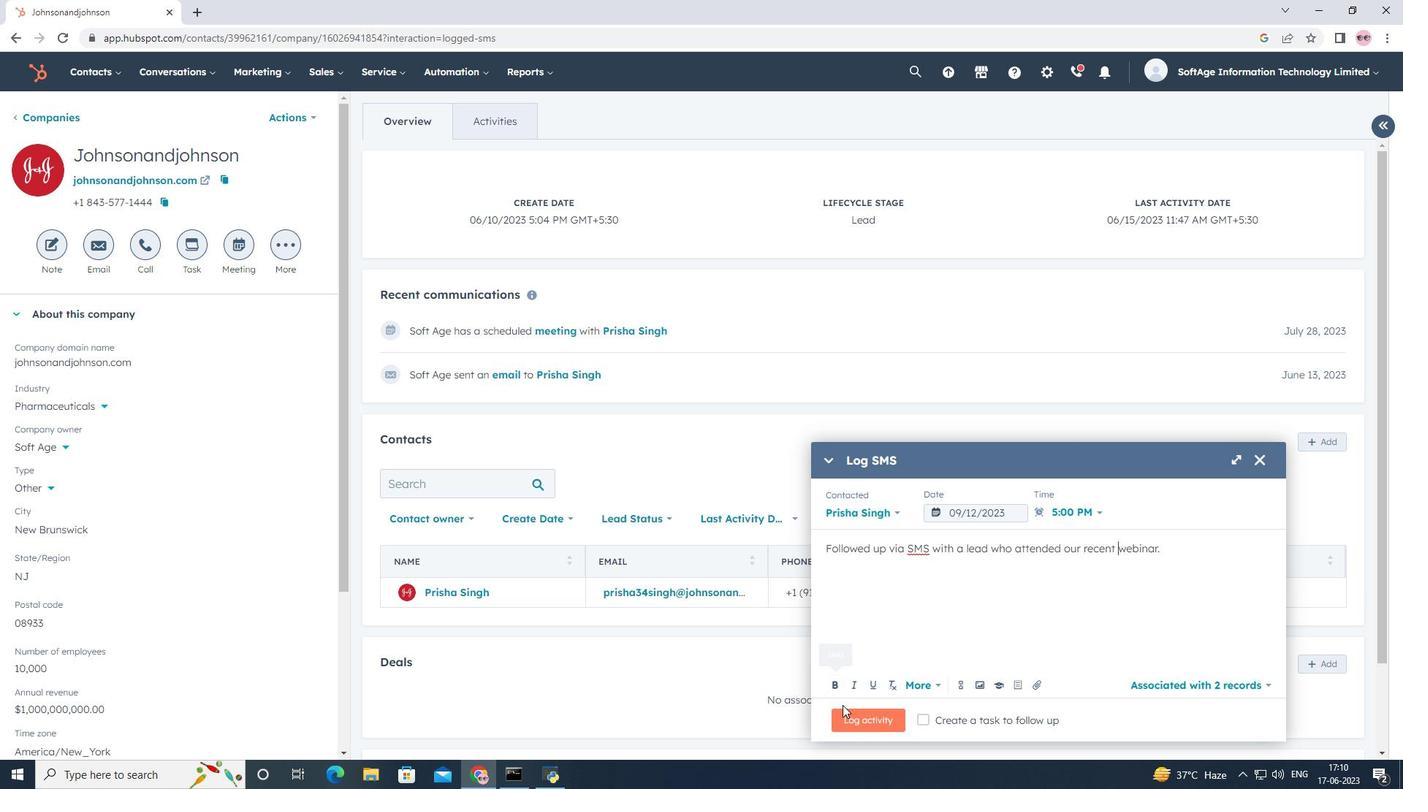 
Action: Mouse pressed left at (855, 720)
Screenshot: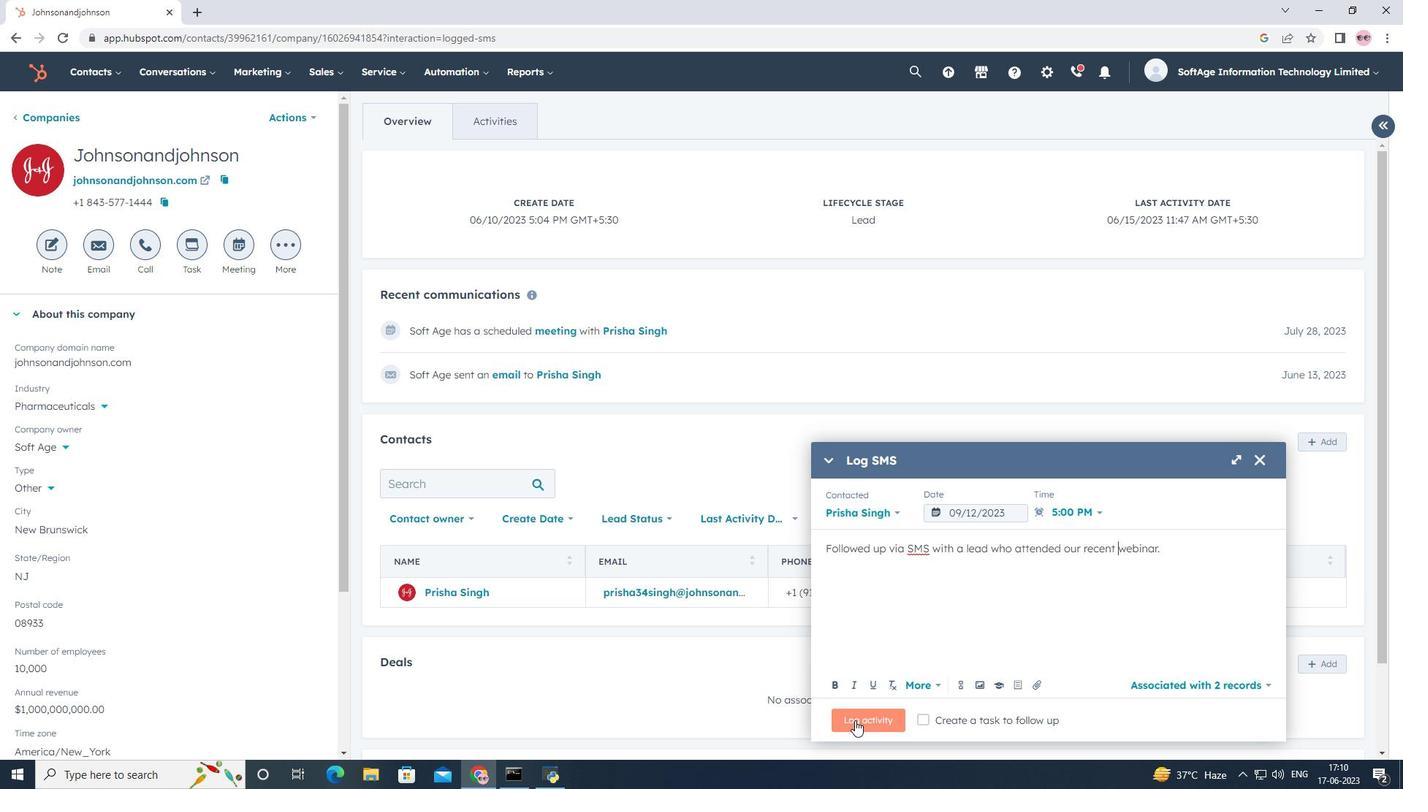 
